 Task: Open Card Travel Review in Board Customer Segmentation and Analysis to Workspace Advertising Agencies and add a team member Softage.4@softage.net, a label Yellow, a checklist Auditing, an attachment from your google drive, a color Yellow and finally, add a card description 'Plan and execute company team-building conference with team-building exercises on problem-solving and decision making' and a comment 'Let us approach this task with a sense of transparency and open communication, ensuring that all stakeholders are informed and involved.'. Add a start date 'Jan 08, 1900' with a due date 'Jan 15, 1900'
Action: Mouse moved to (645, 174)
Screenshot: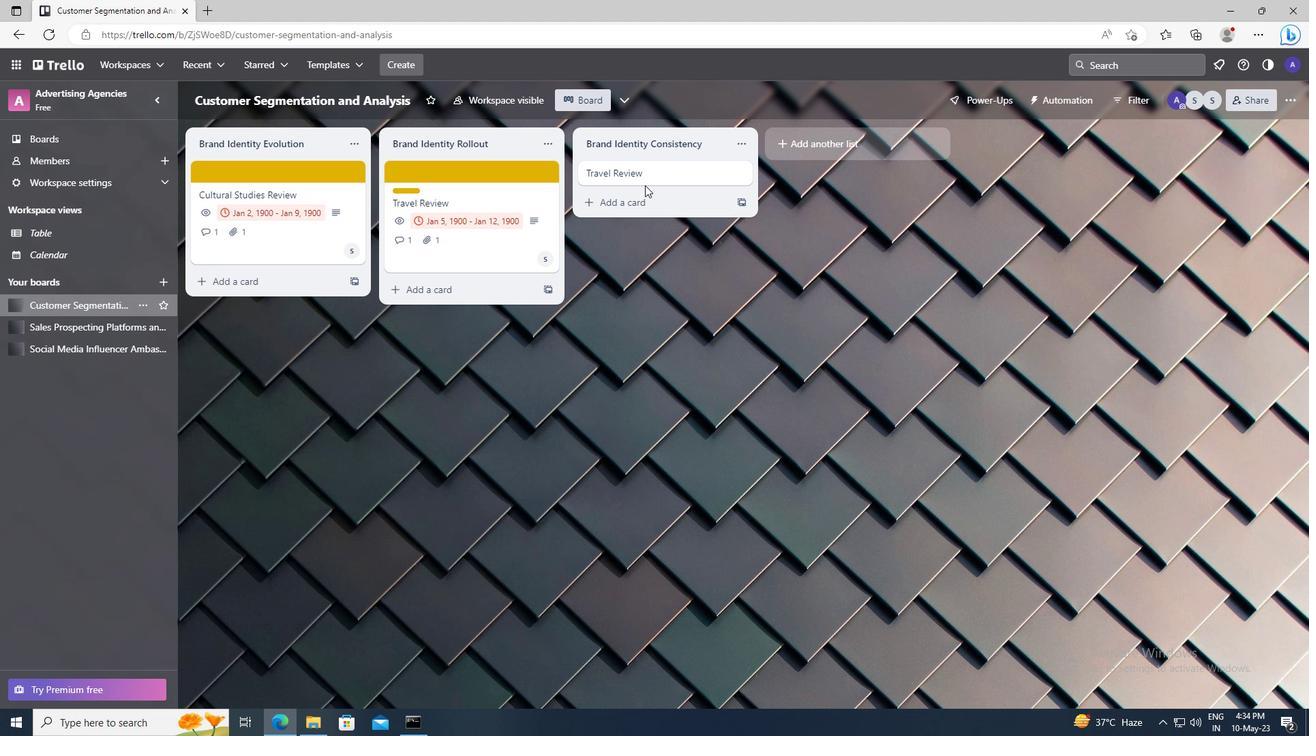 
Action: Mouse pressed left at (645, 174)
Screenshot: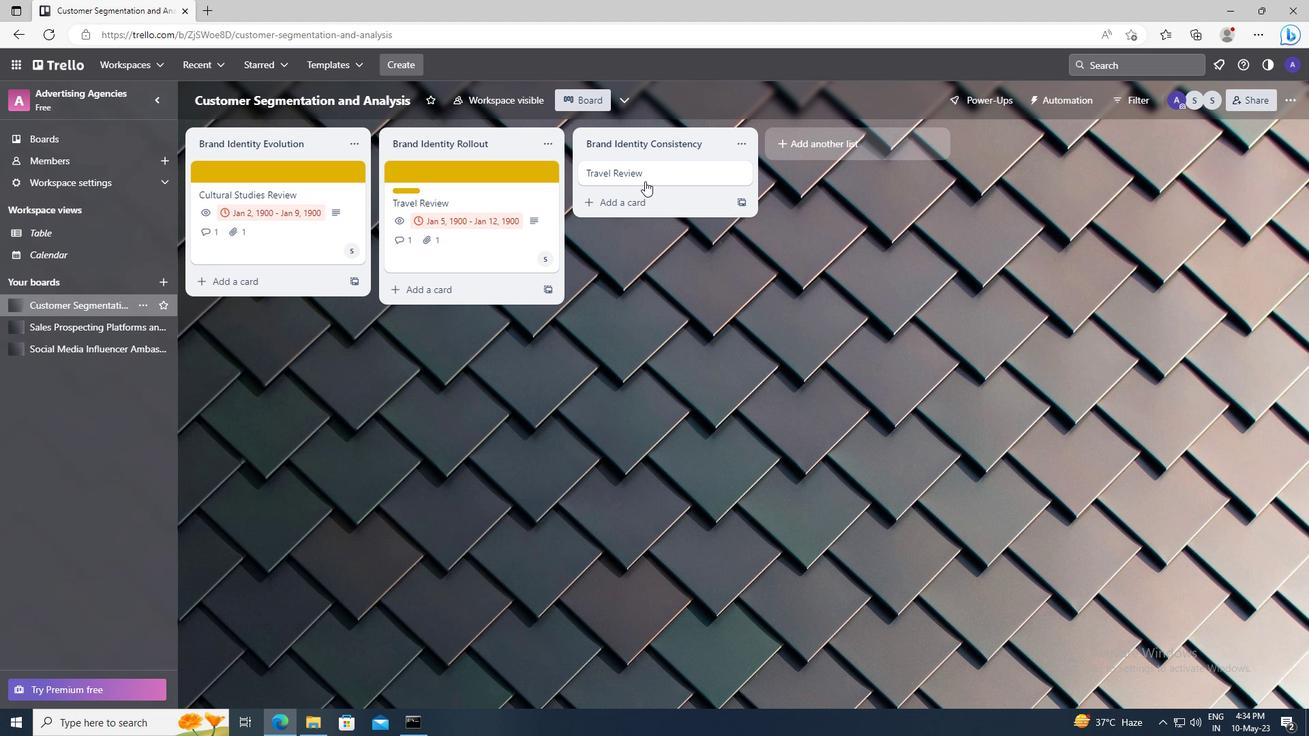 
Action: Mouse moved to (806, 219)
Screenshot: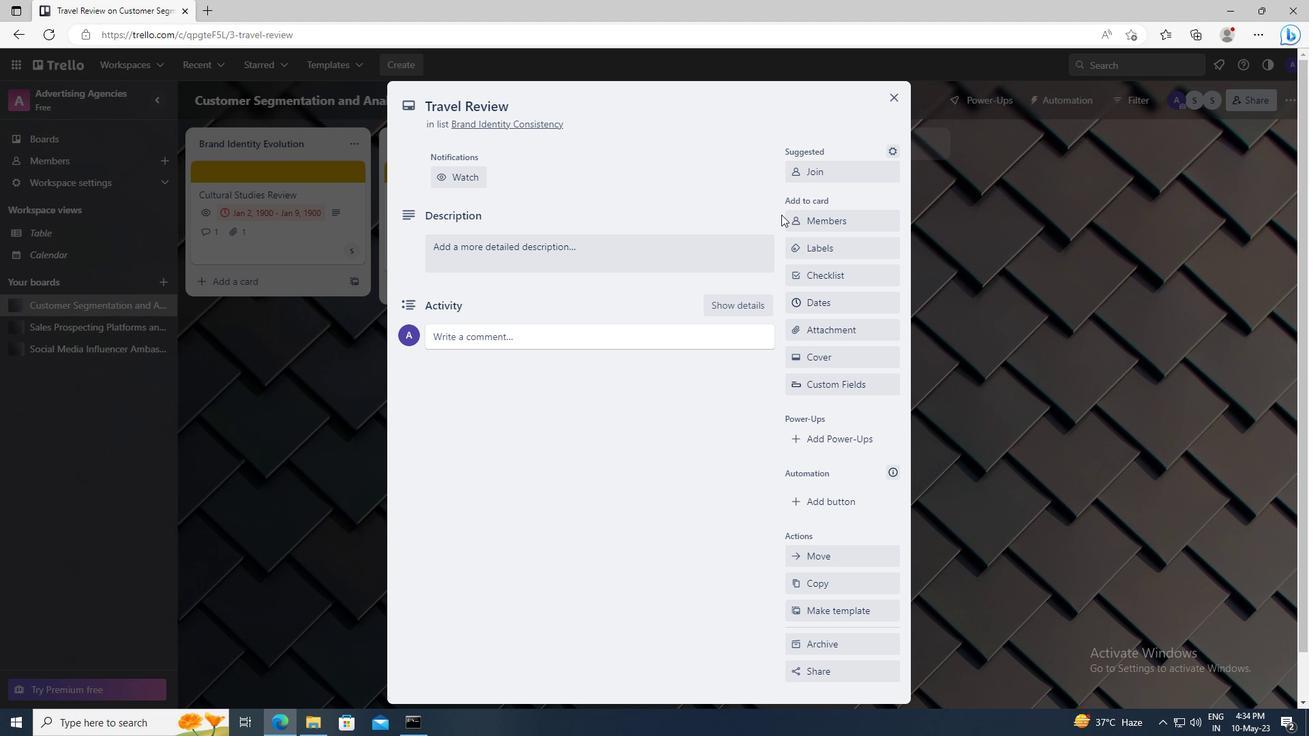 
Action: Mouse pressed left at (806, 219)
Screenshot: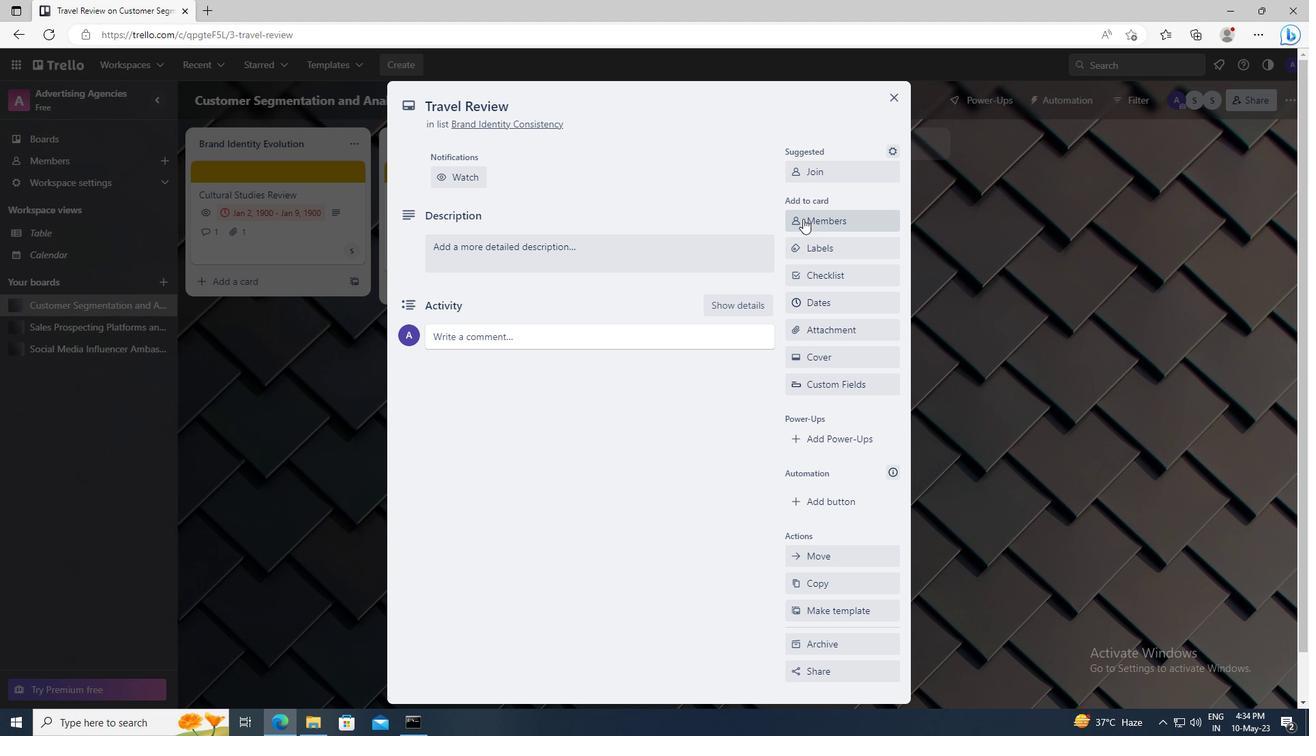
Action: Mouse moved to (809, 279)
Screenshot: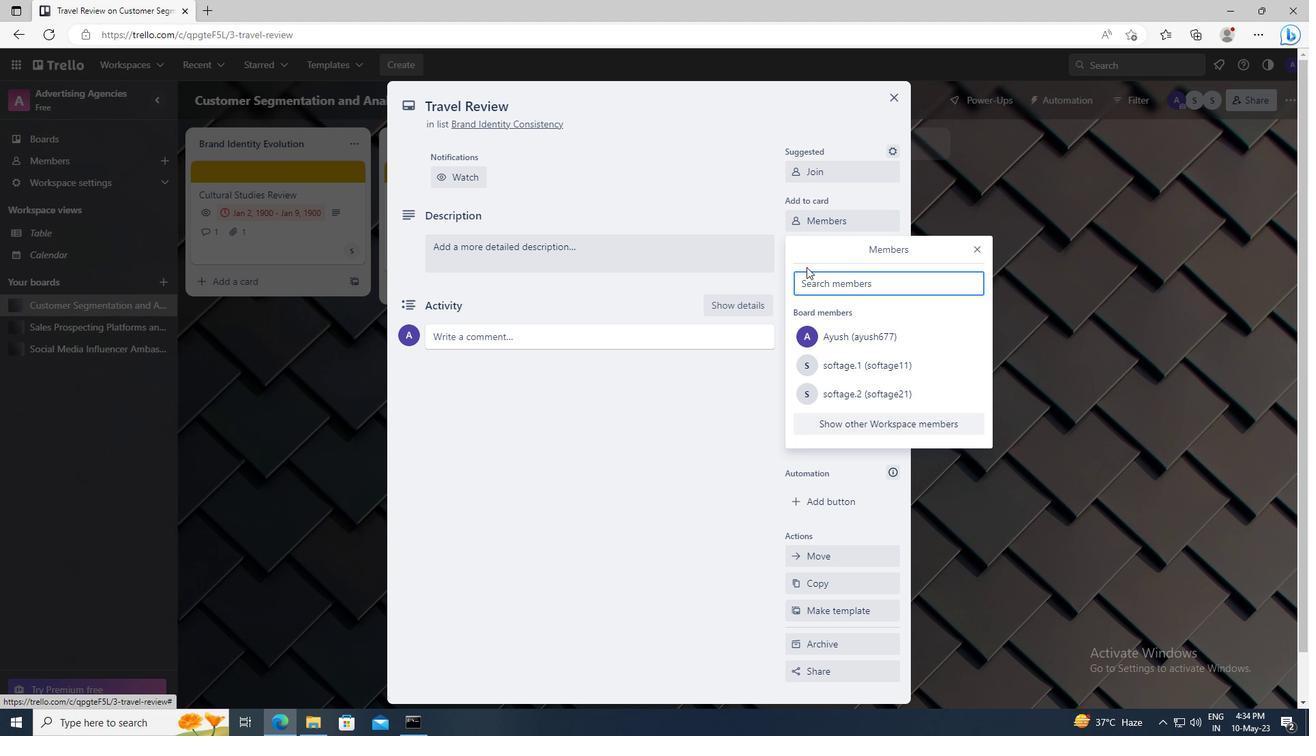 
Action: Mouse pressed left at (809, 279)
Screenshot: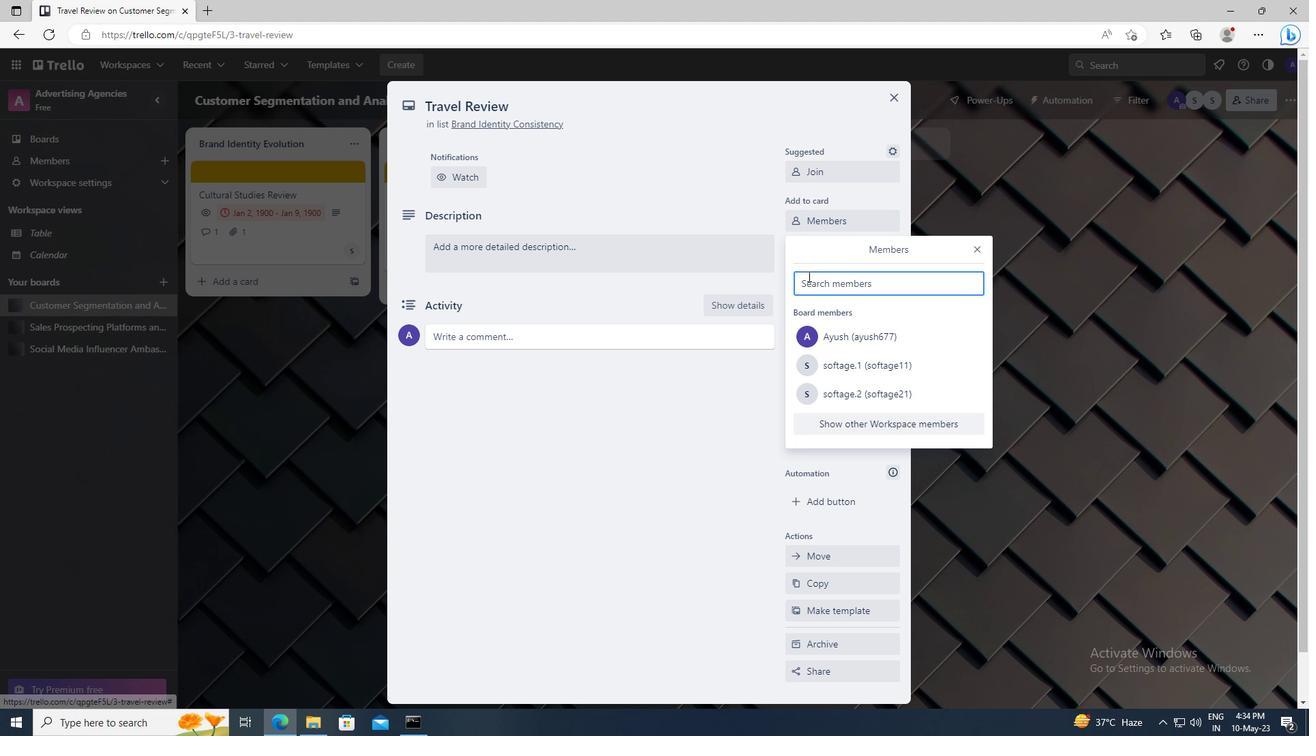 
Action: Key pressed <Key.shift>SOFTAGE.4
Screenshot: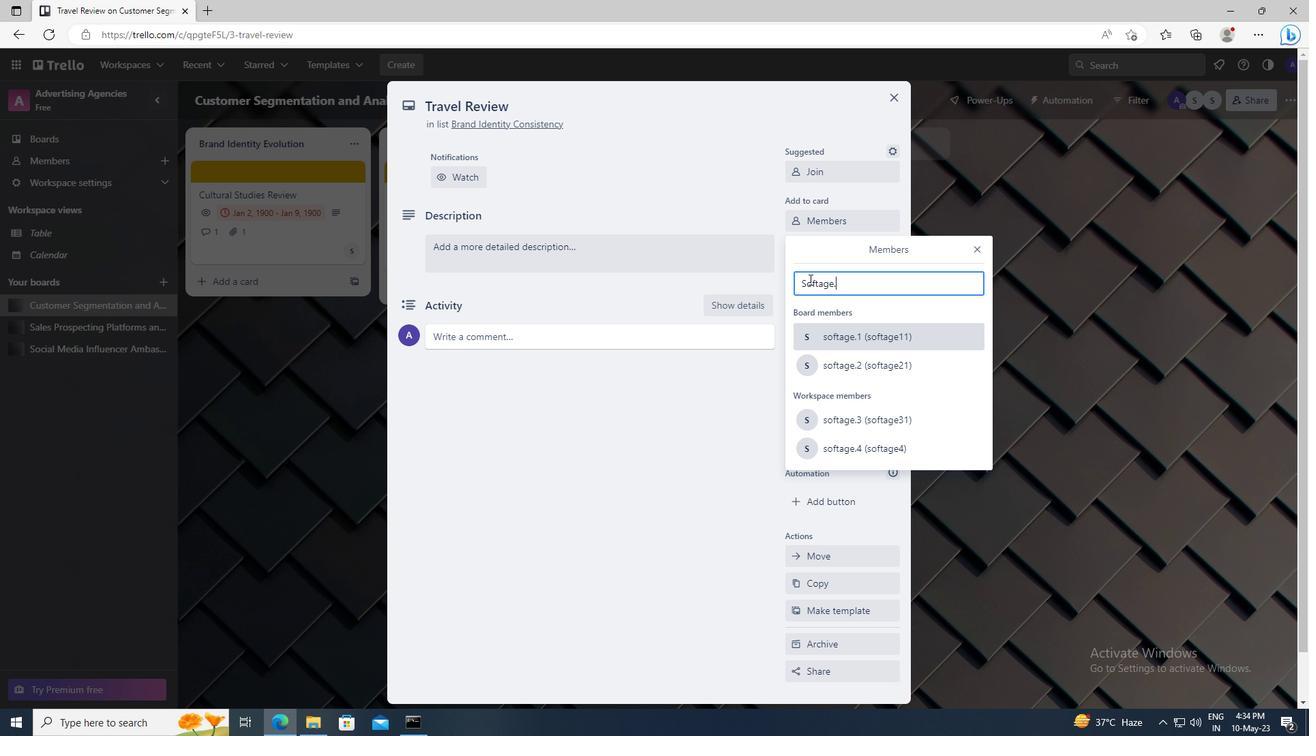 
Action: Mouse moved to (836, 404)
Screenshot: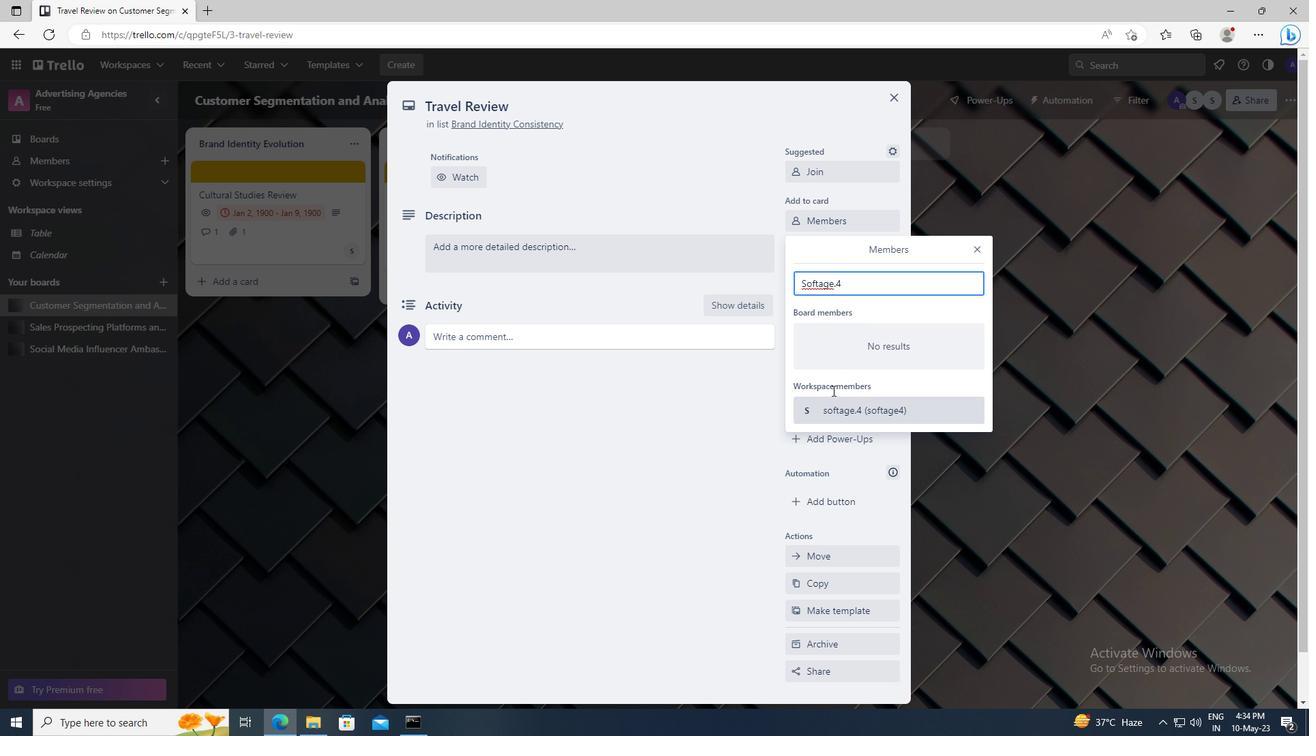 
Action: Mouse pressed left at (836, 404)
Screenshot: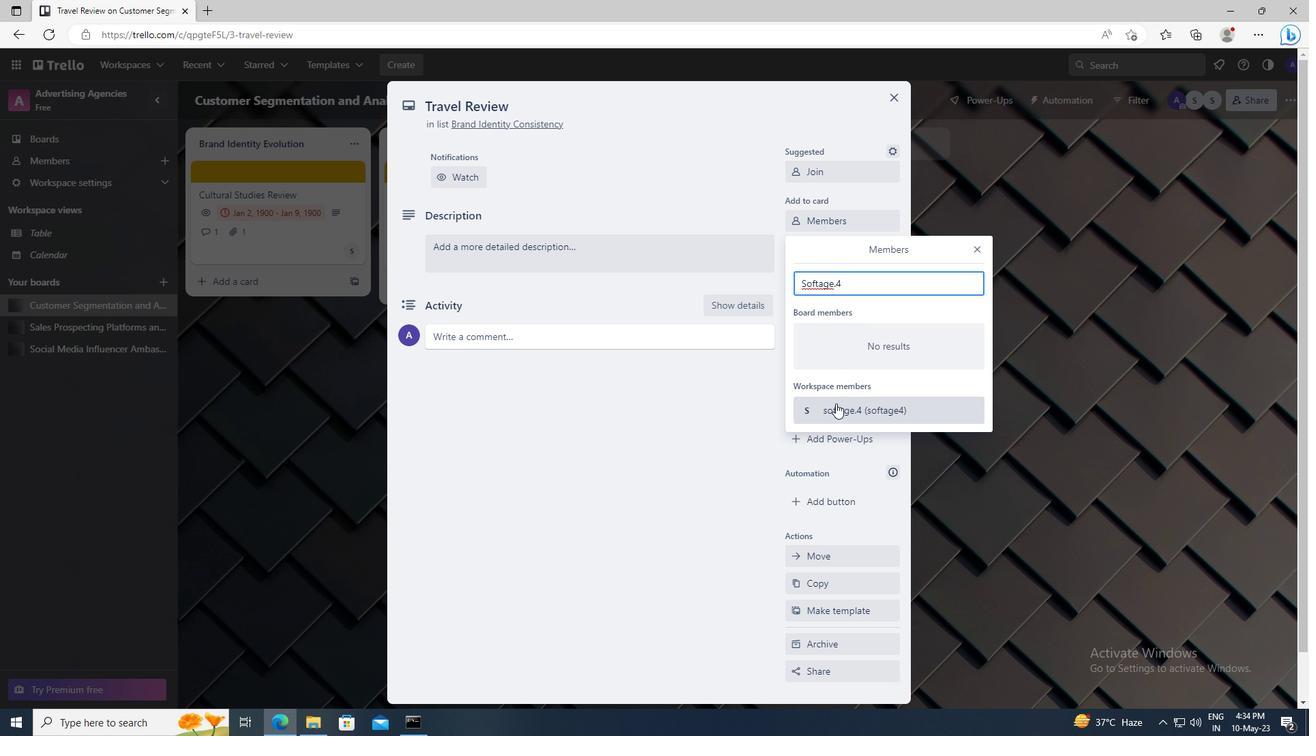 
Action: Mouse moved to (975, 249)
Screenshot: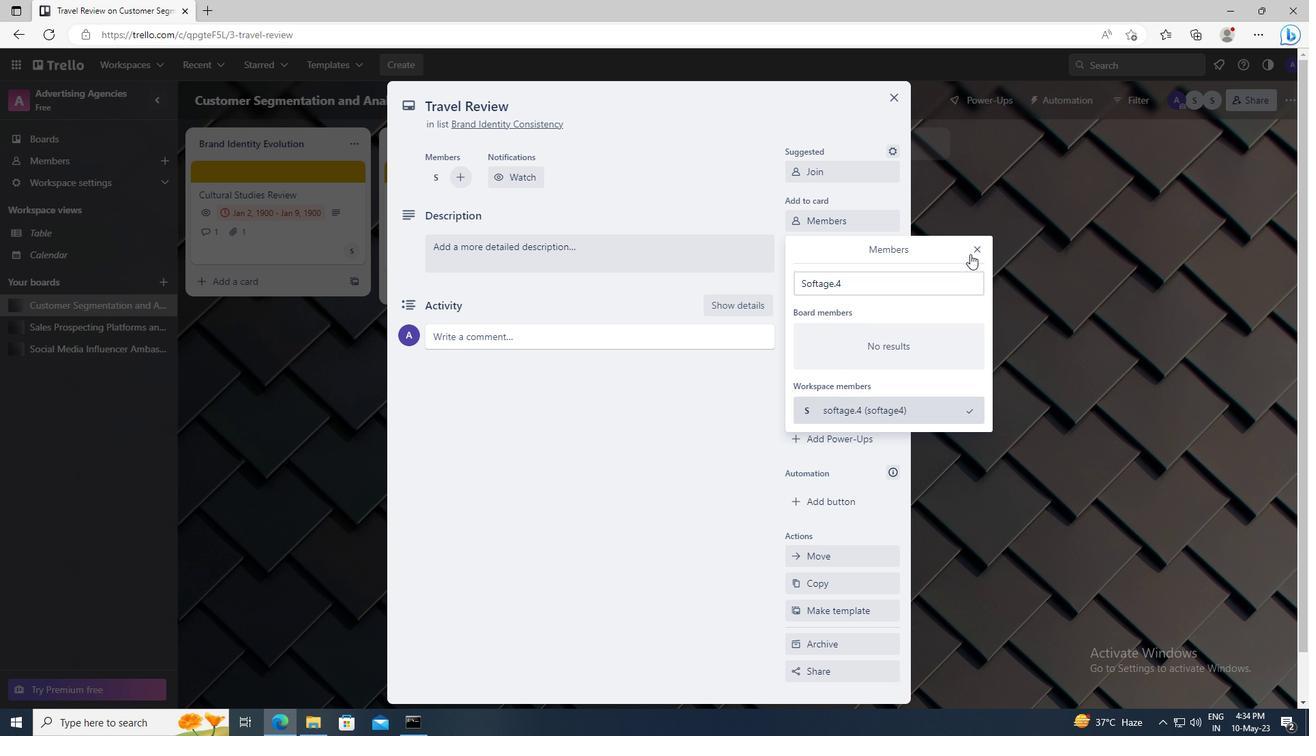 
Action: Mouse pressed left at (975, 249)
Screenshot: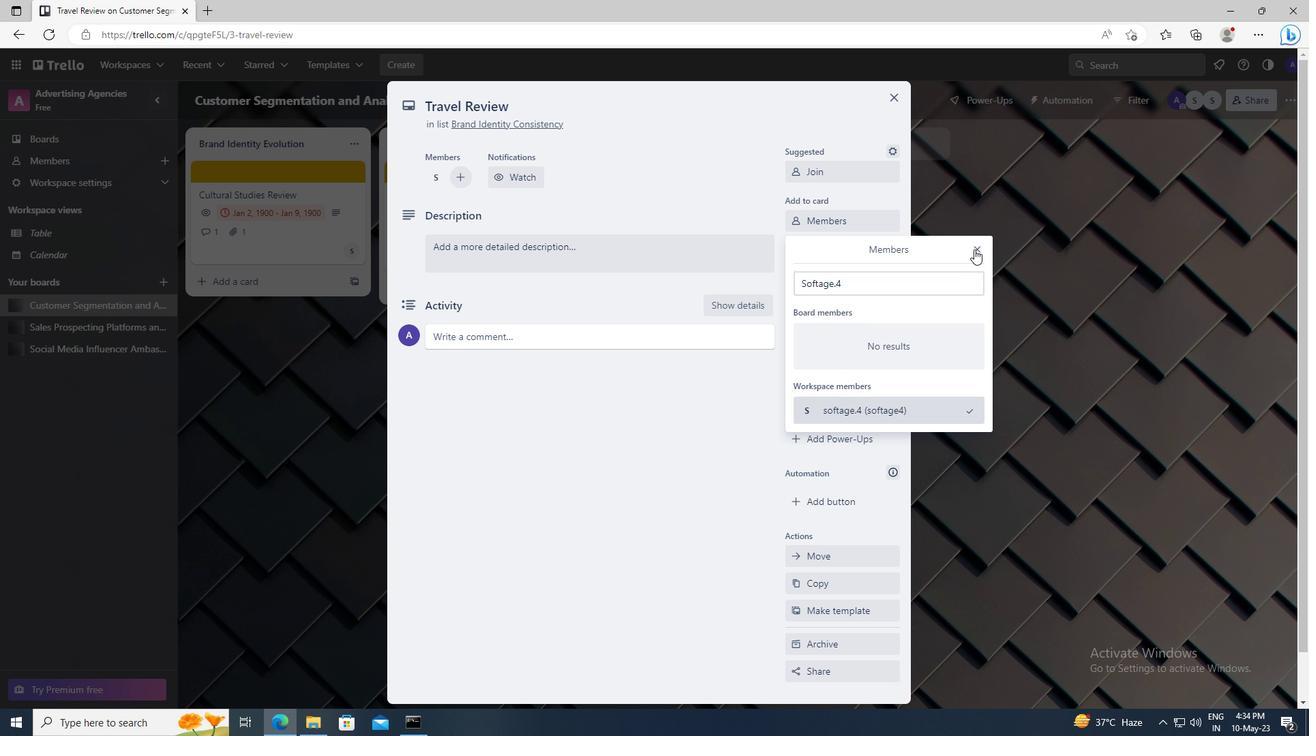 
Action: Mouse moved to (850, 242)
Screenshot: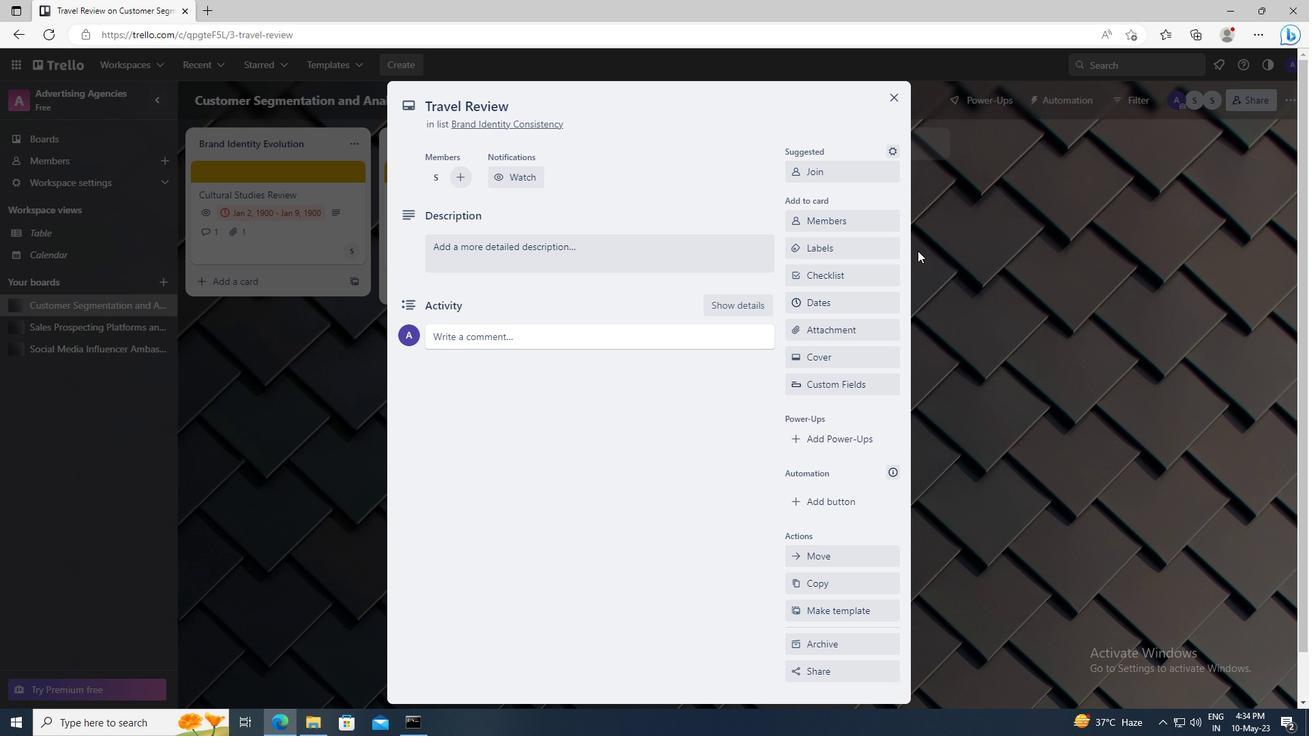 
Action: Mouse pressed left at (850, 242)
Screenshot: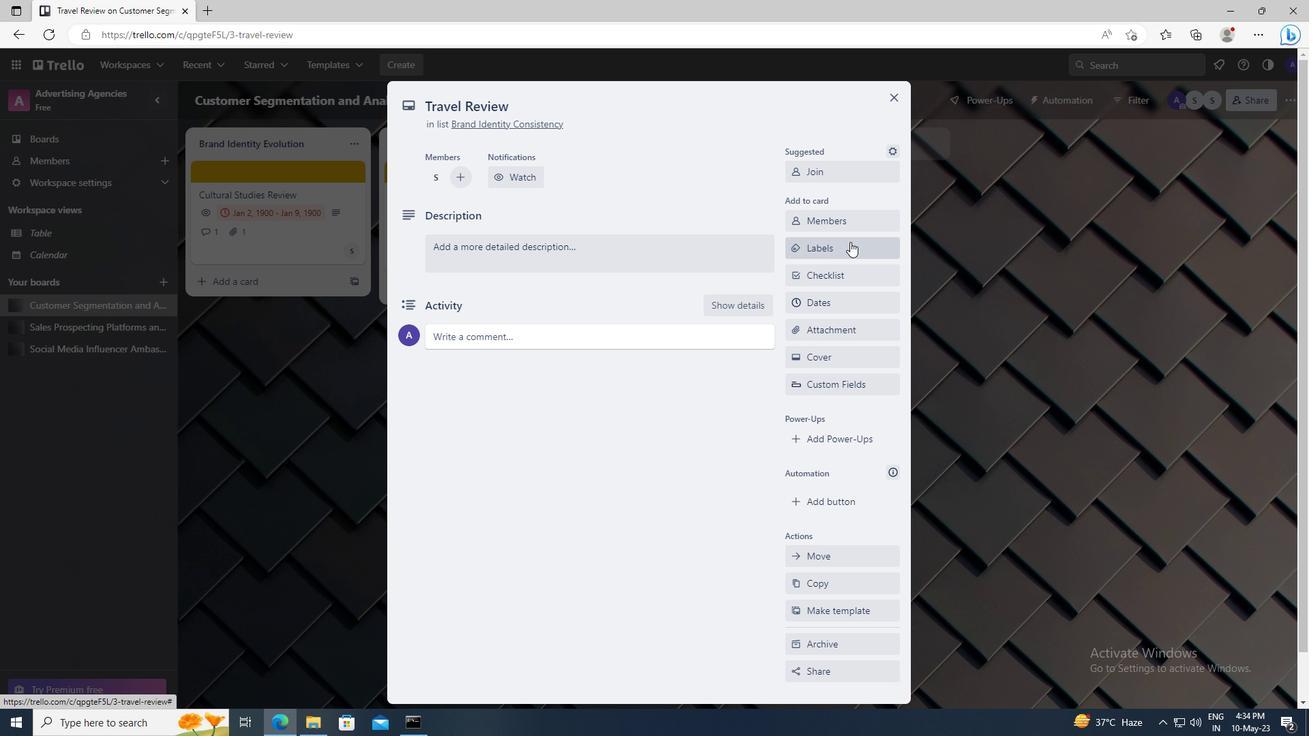 
Action: Mouse moved to (879, 512)
Screenshot: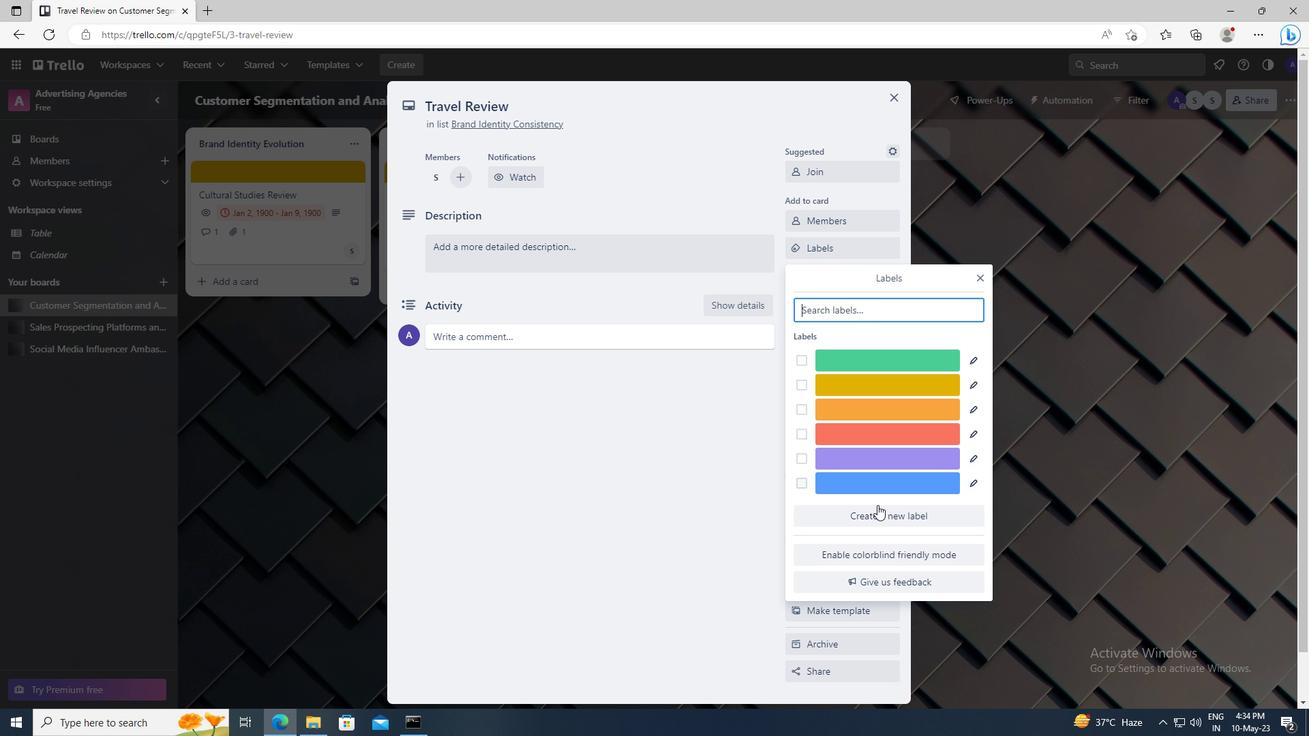 
Action: Mouse pressed left at (879, 512)
Screenshot: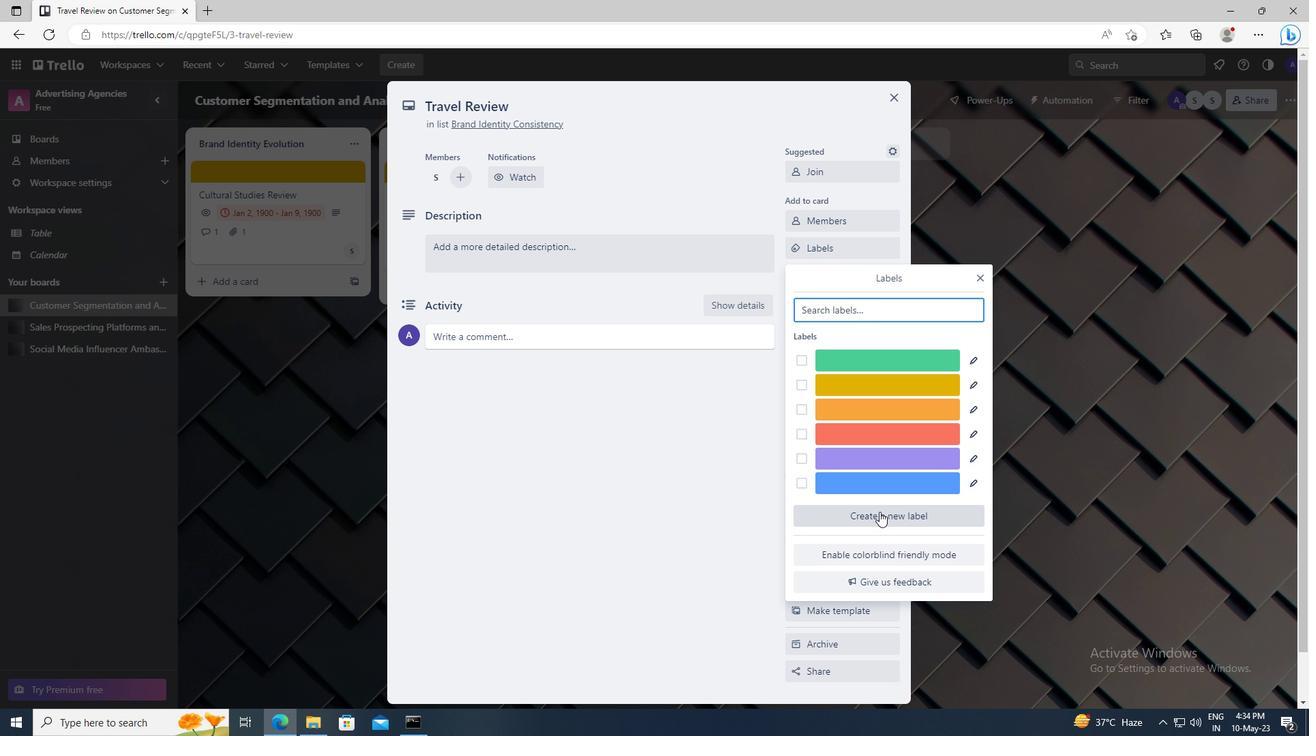 
Action: Mouse moved to (857, 481)
Screenshot: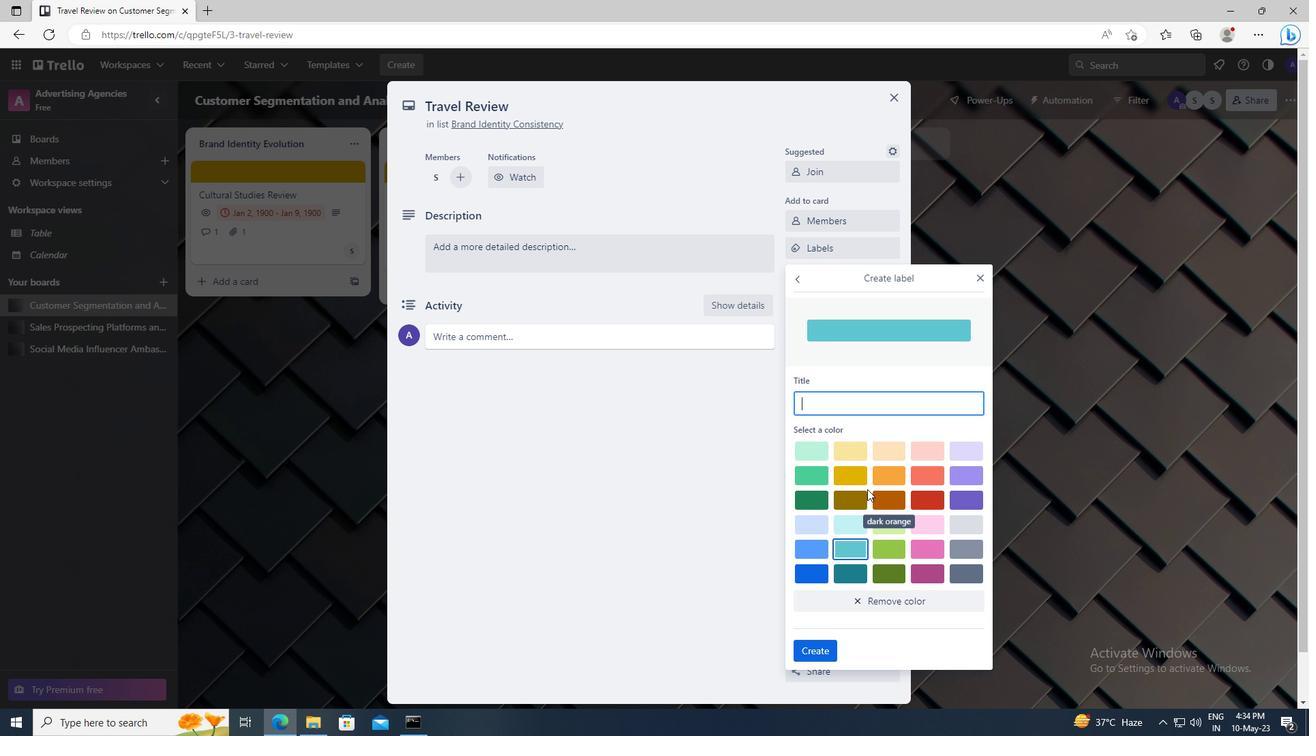 
Action: Mouse pressed left at (857, 481)
Screenshot: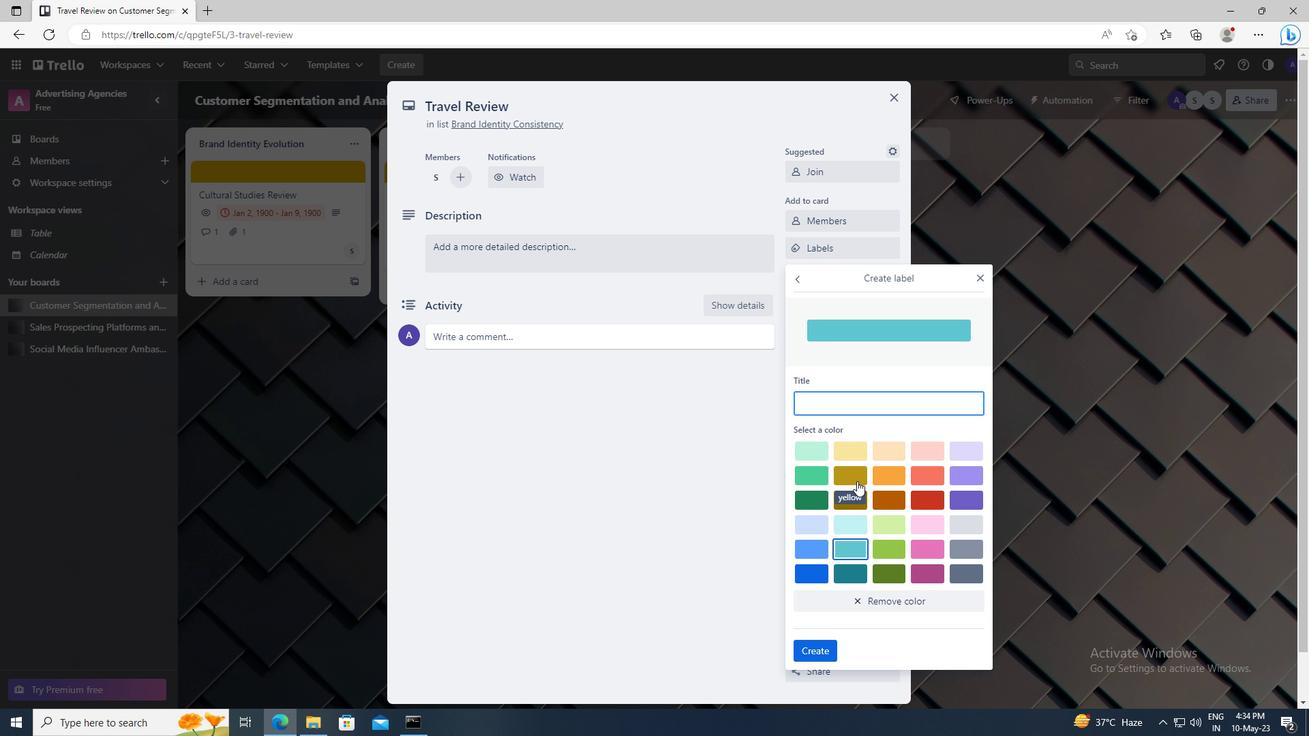 
Action: Mouse moved to (821, 654)
Screenshot: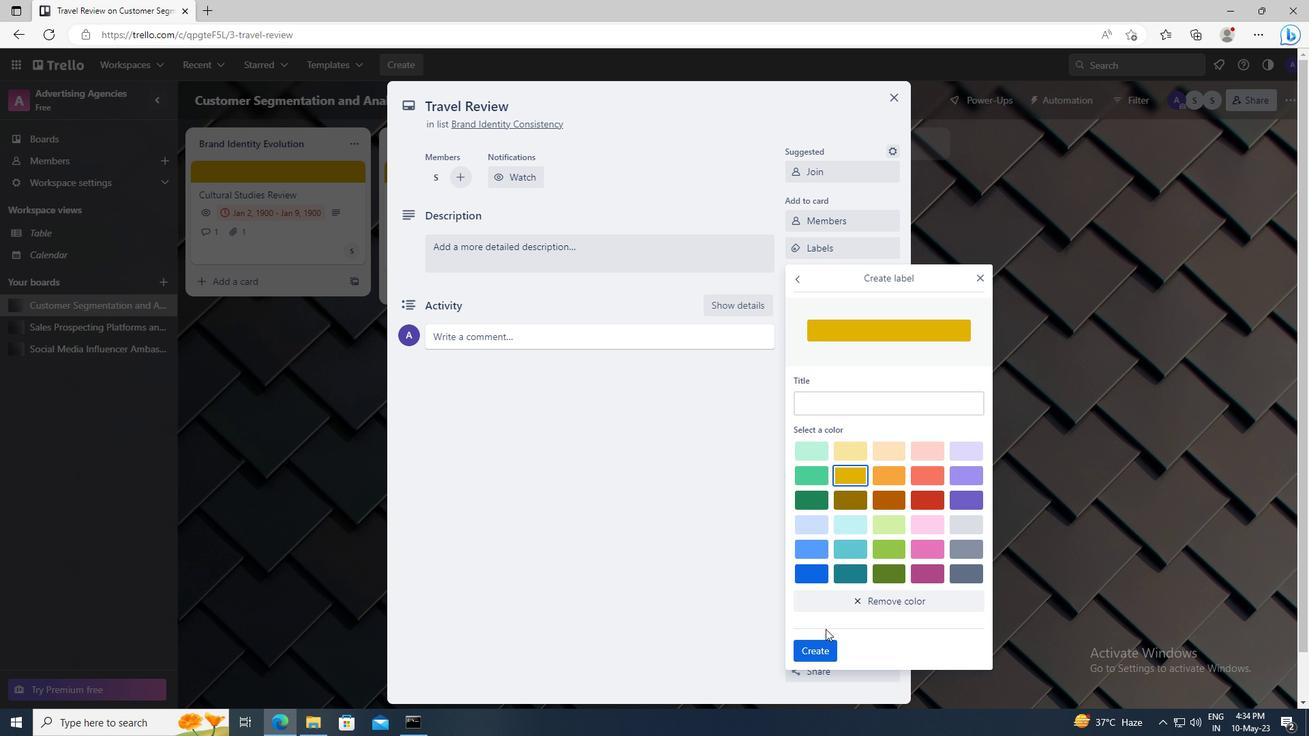 
Action: Mouse pressed left at (821, 654)
Screenshot: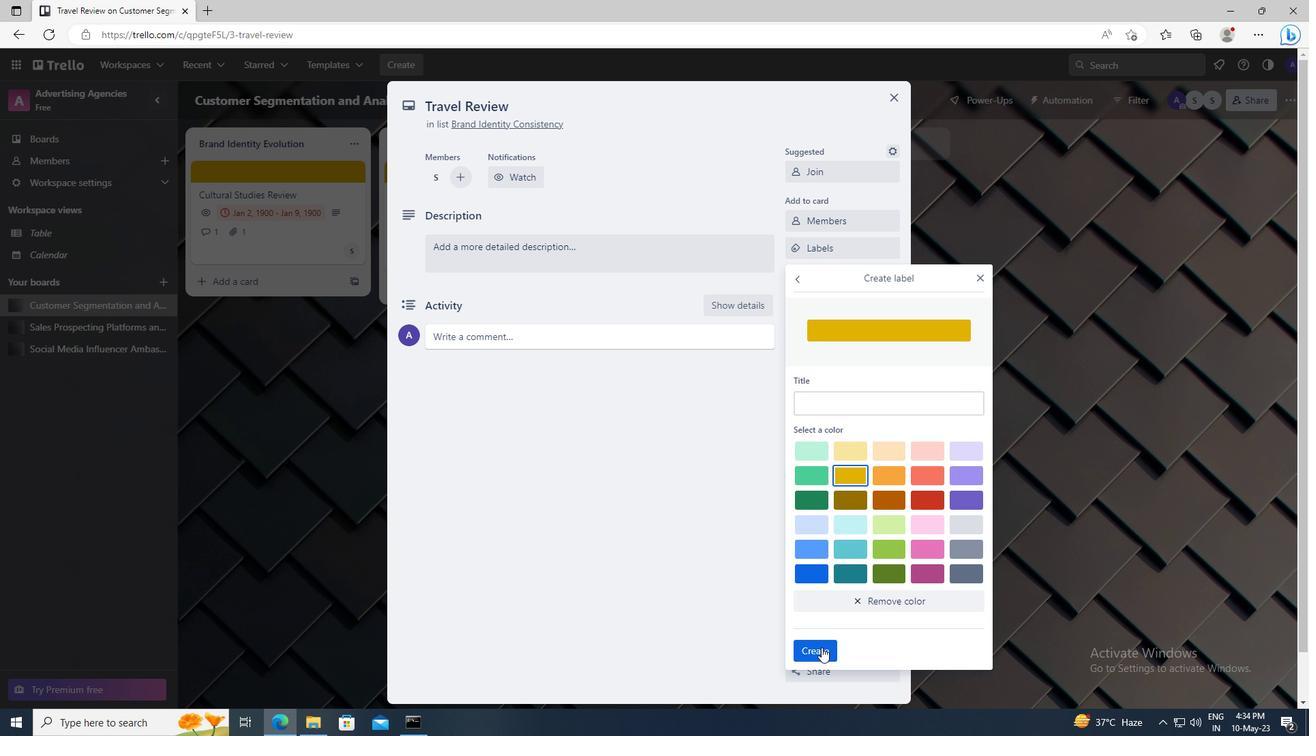 
Action: Mouse moved to (979, 278)
Screenshot: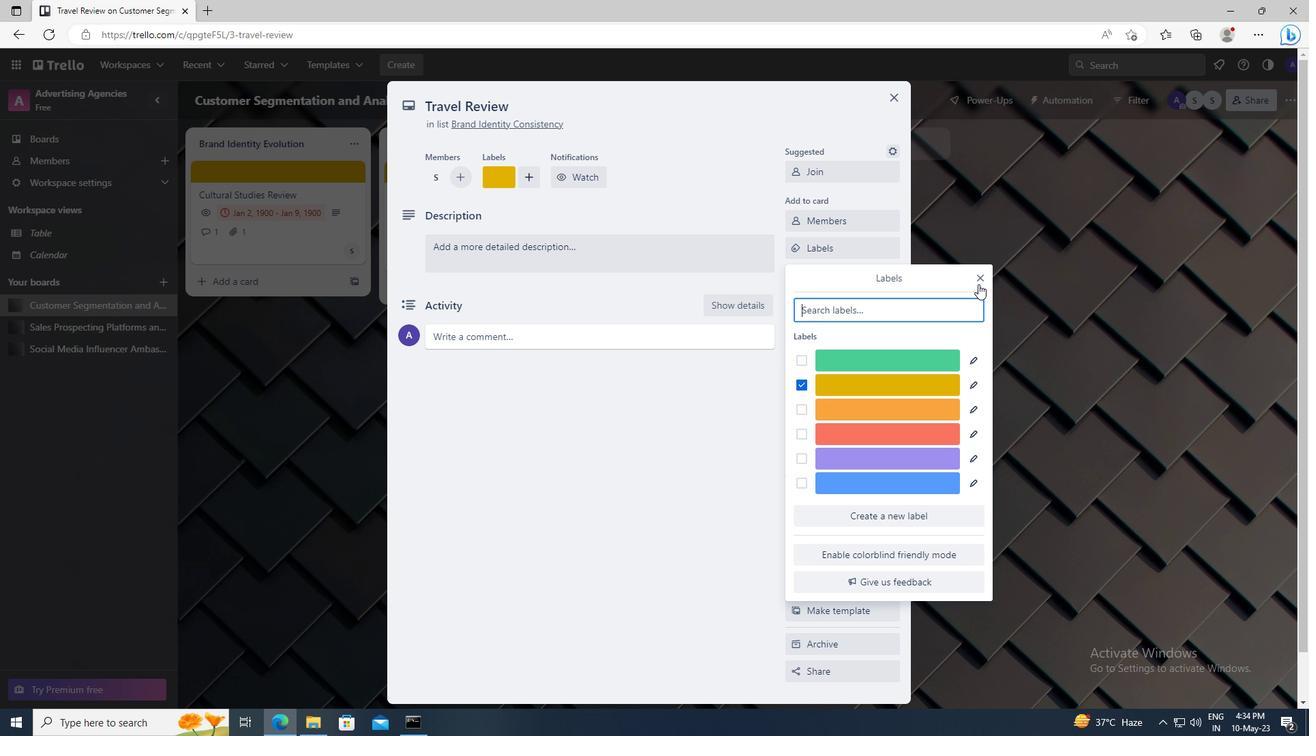 
Action: Mouse pressed left at (979, 278)
Screenshot: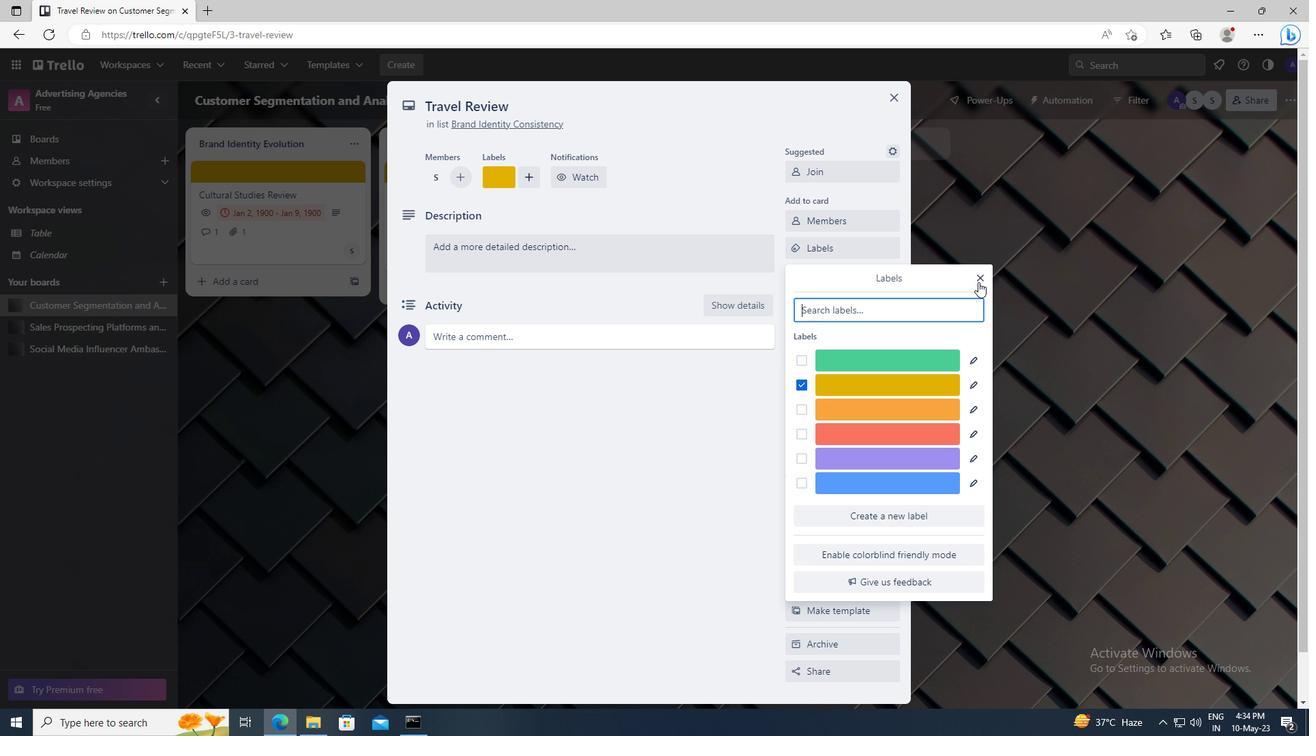 
Action: Mouse moved to (850, 282)
Screenshot: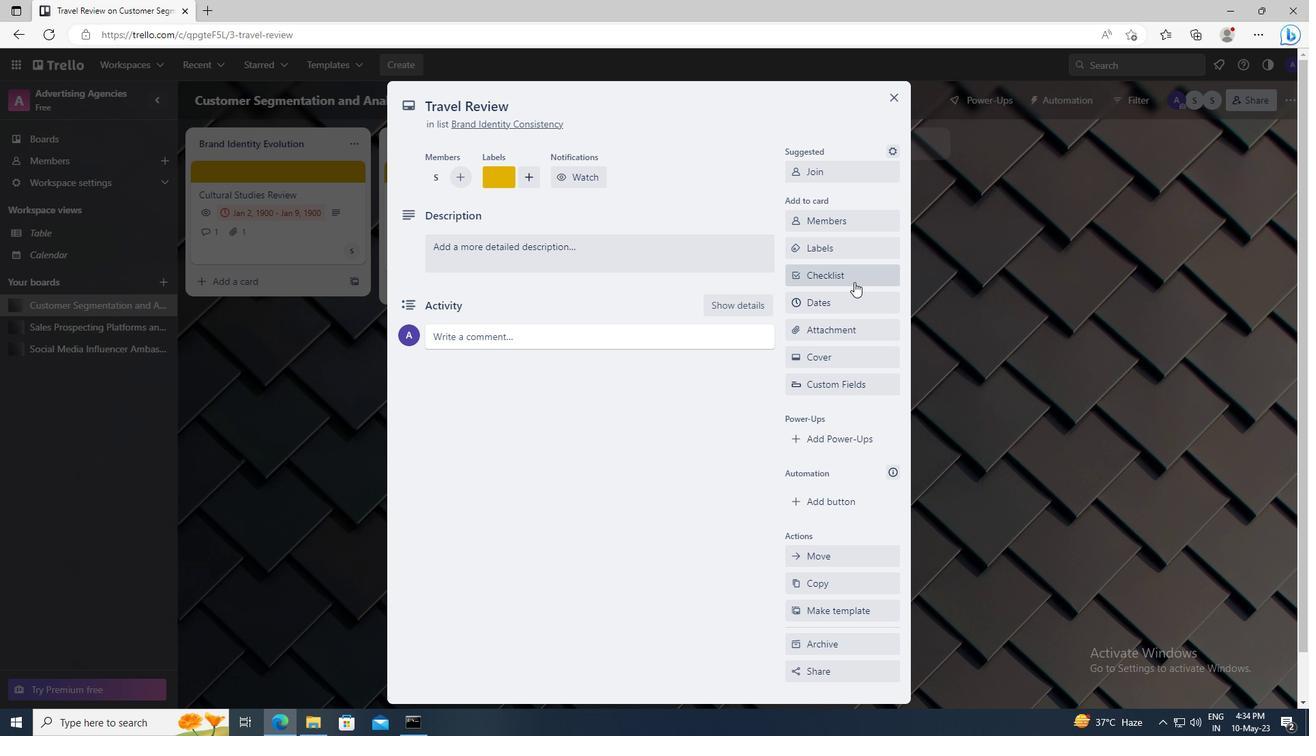 
Action: Mouse pressed left at (850, 282)
Screenshot: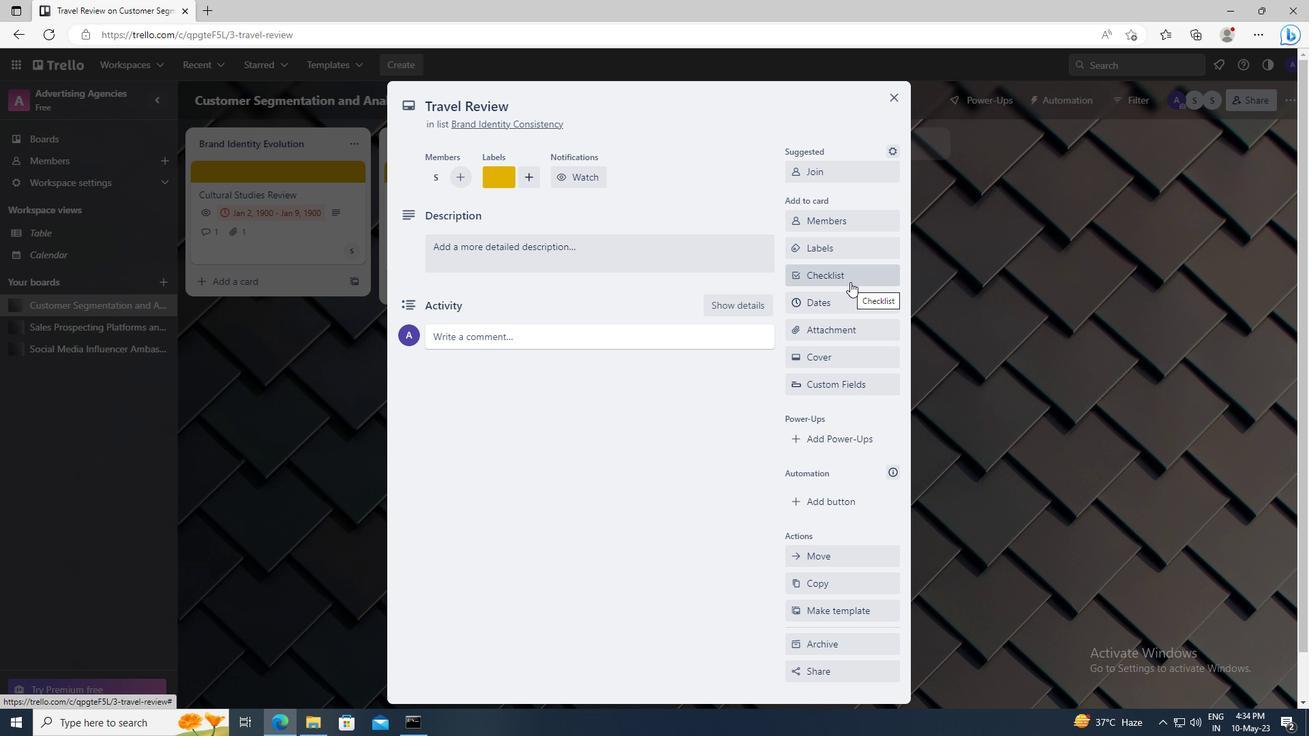 
Action: Key pressed <Key.shift>AUDITING
Screenshot: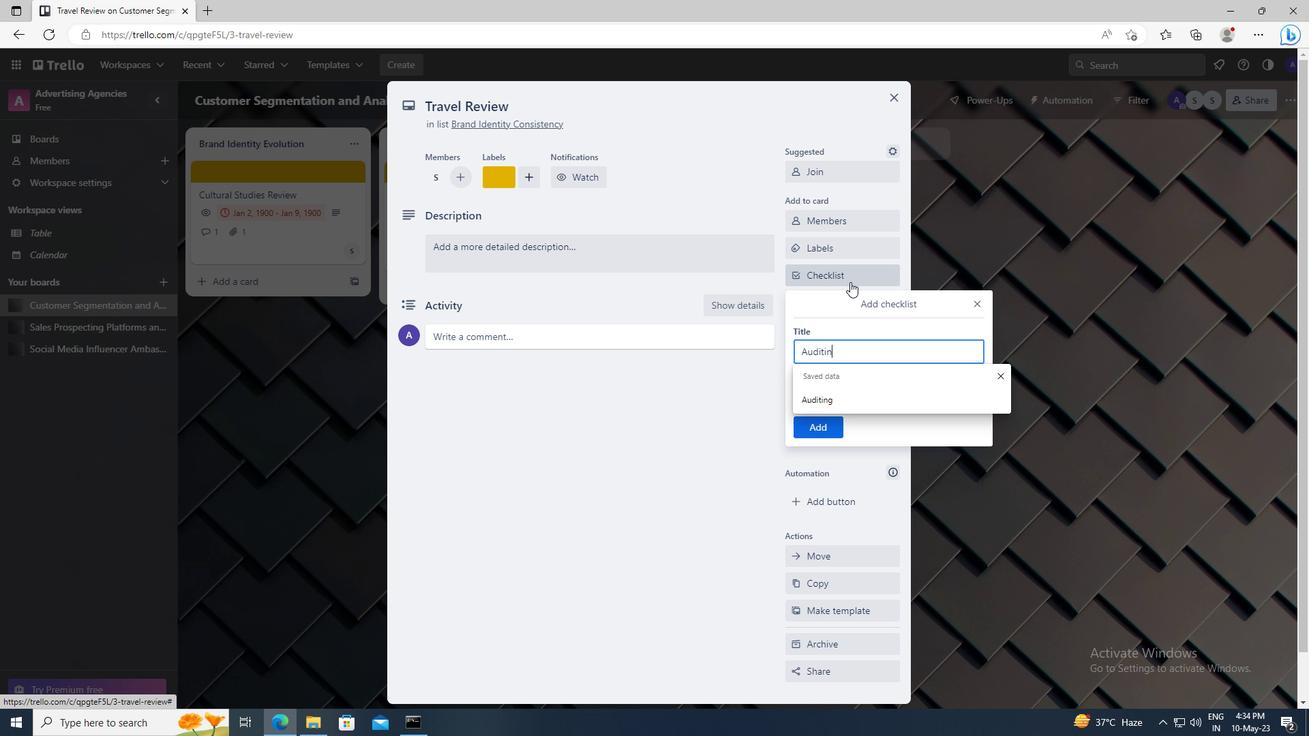 
Action: Mouse moved to (822, 423)
Screenshot: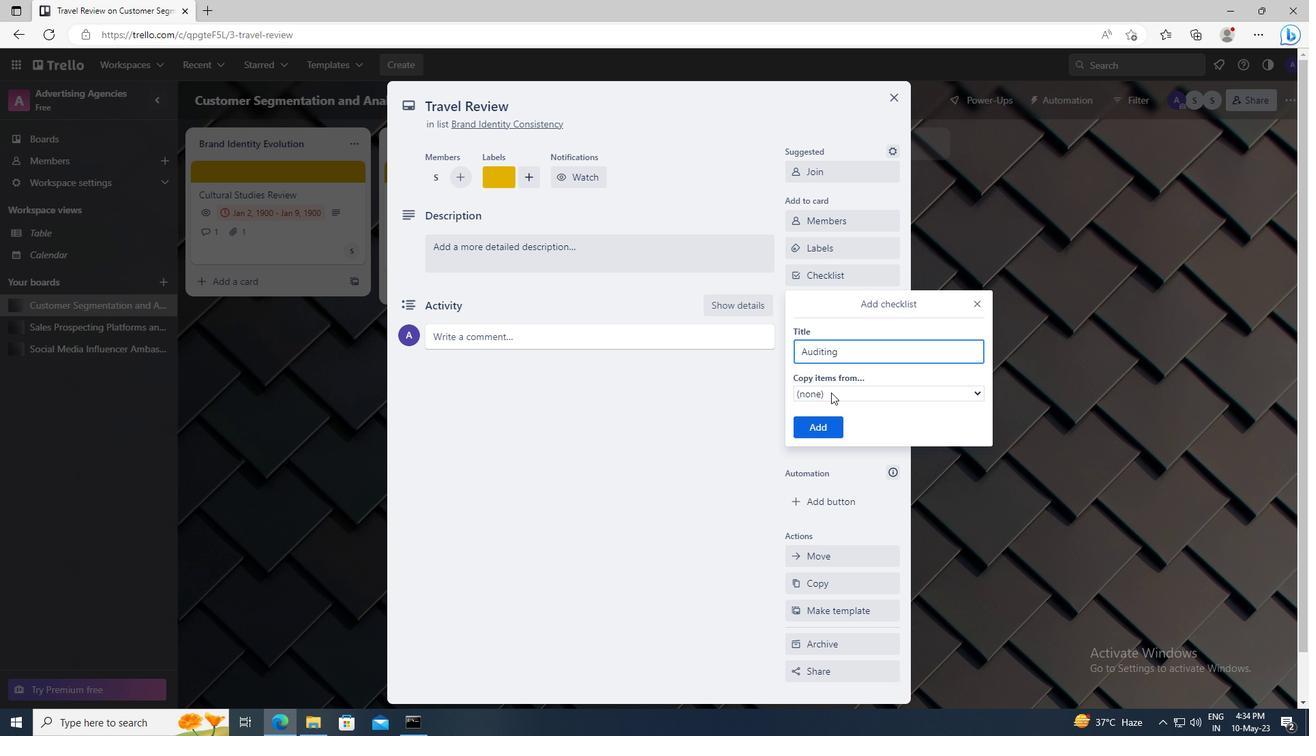 
Action: Mouse pressed left at (822, 423)
Screenshot: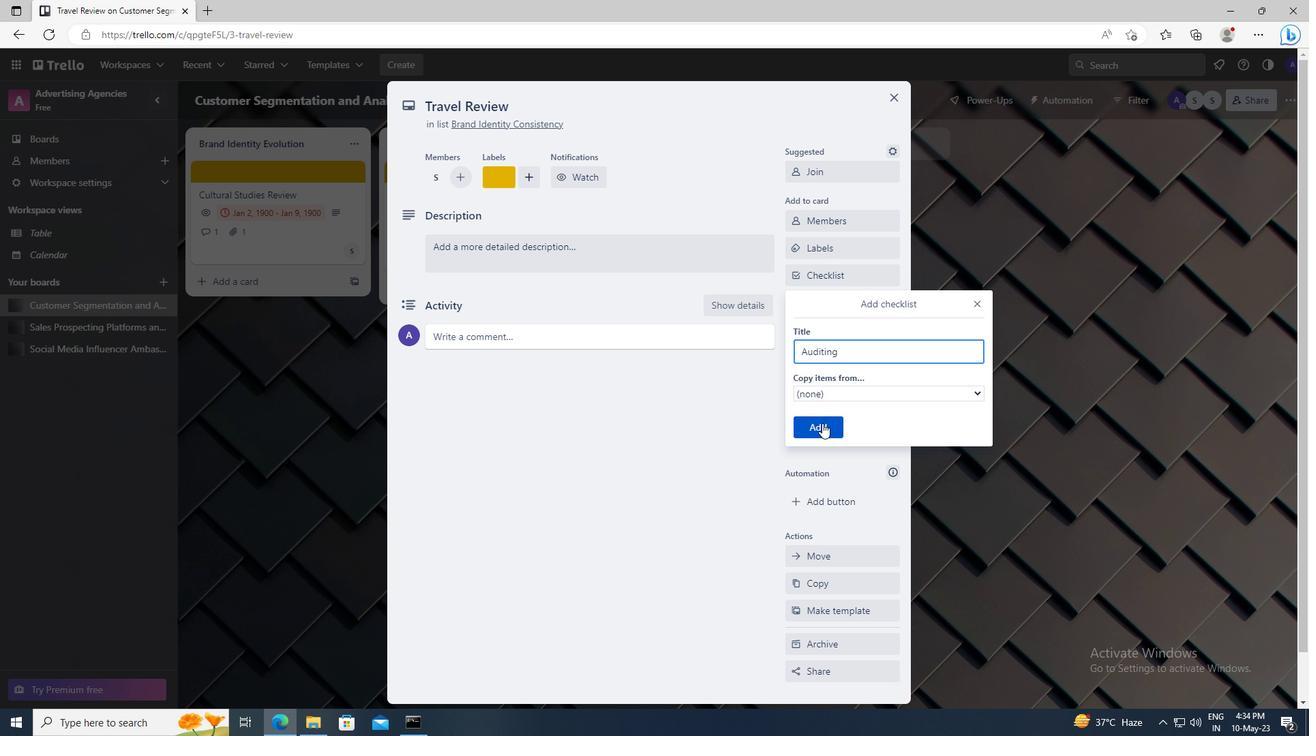 
Action: Mouse moved to (838, 334)
Screenshot: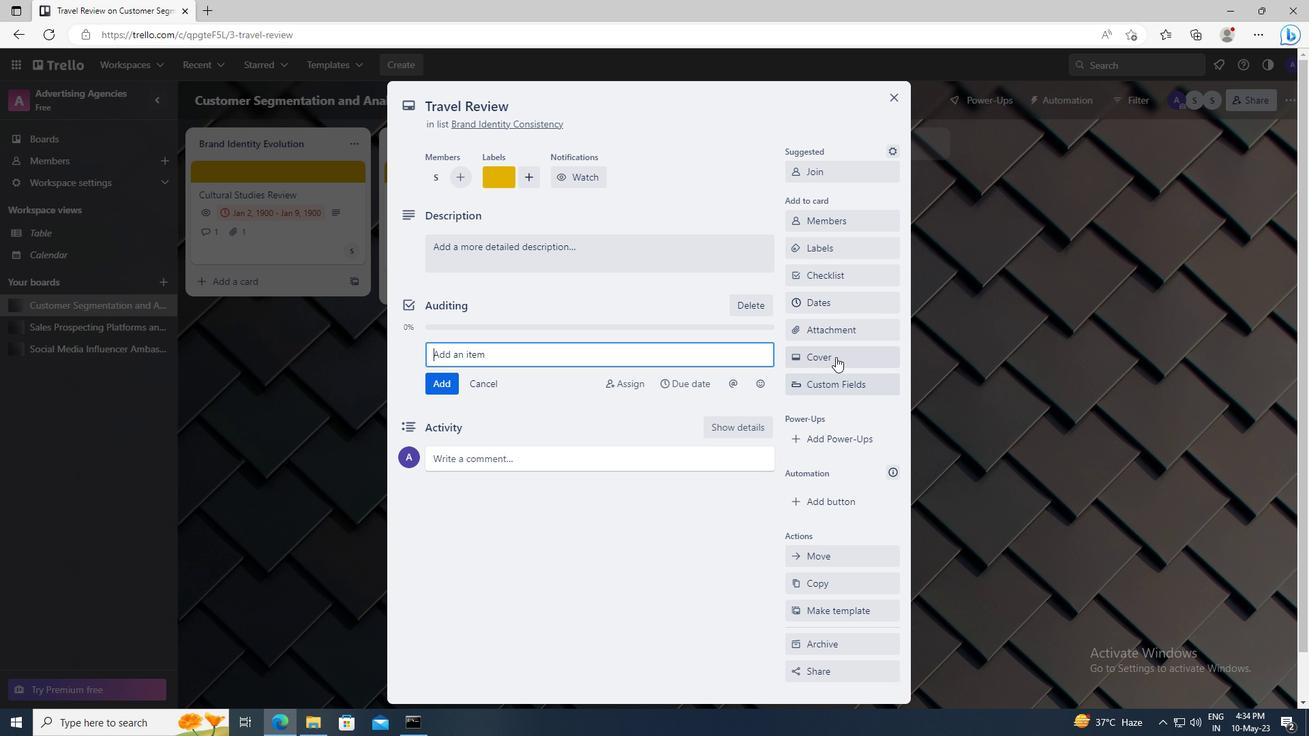 
Action: Mouse pressed left at (838, 334)
Screenshot: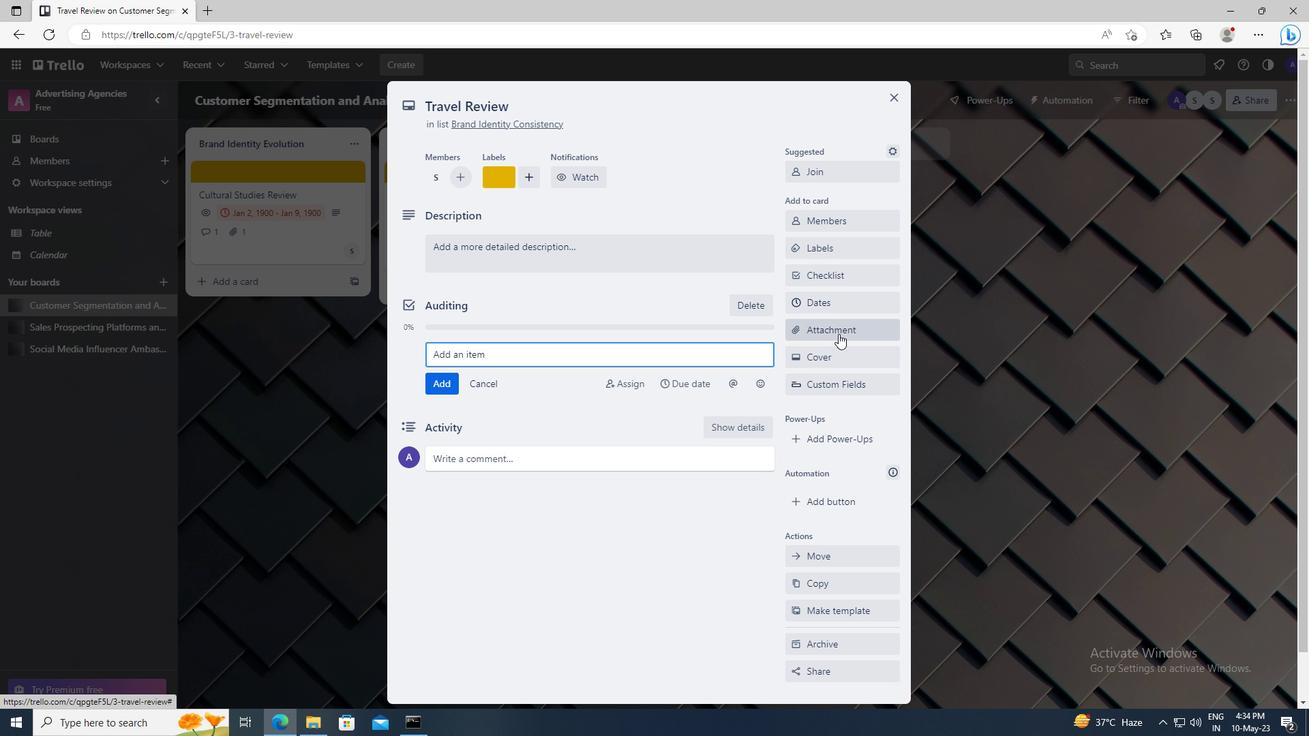 
Action: Mouse moved to (838, 430)
Screenshot: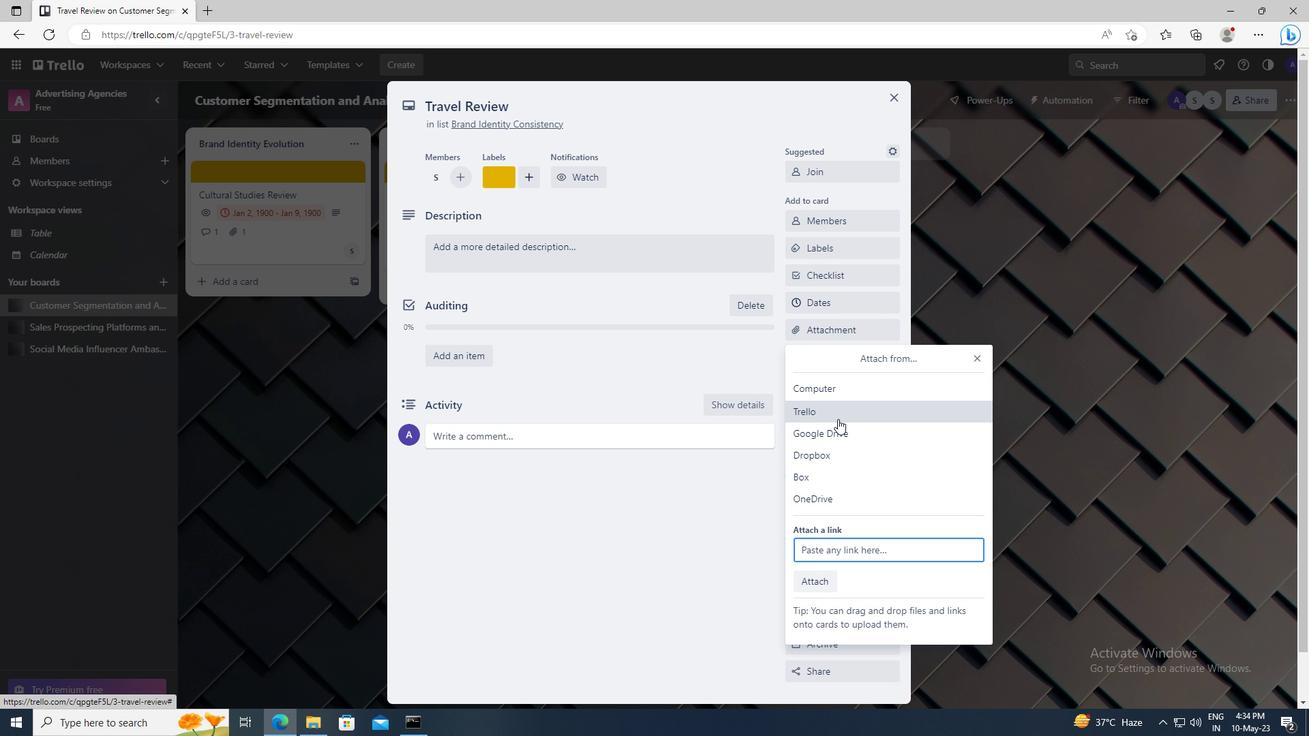 
Action: Mouse pressed left at (838, 430)
Screenshot: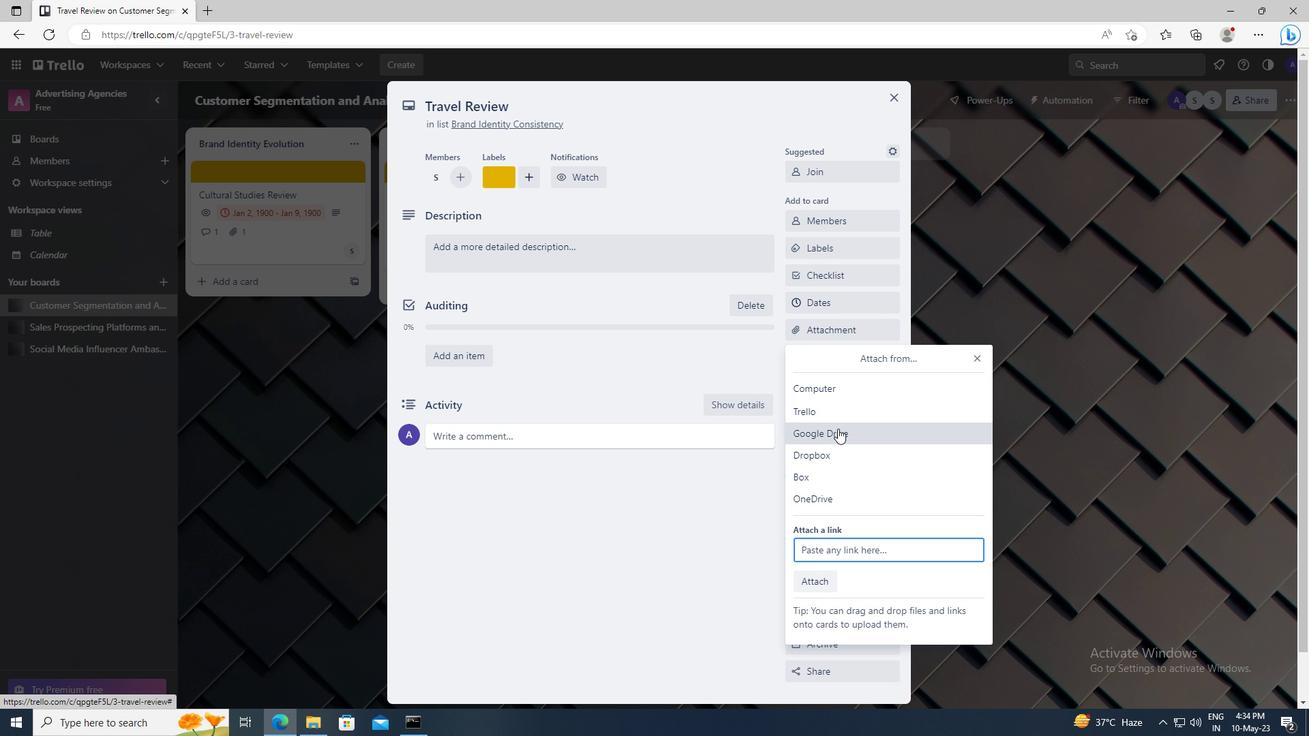 
Action: Mouse moved to (376, 395)
Screenshot: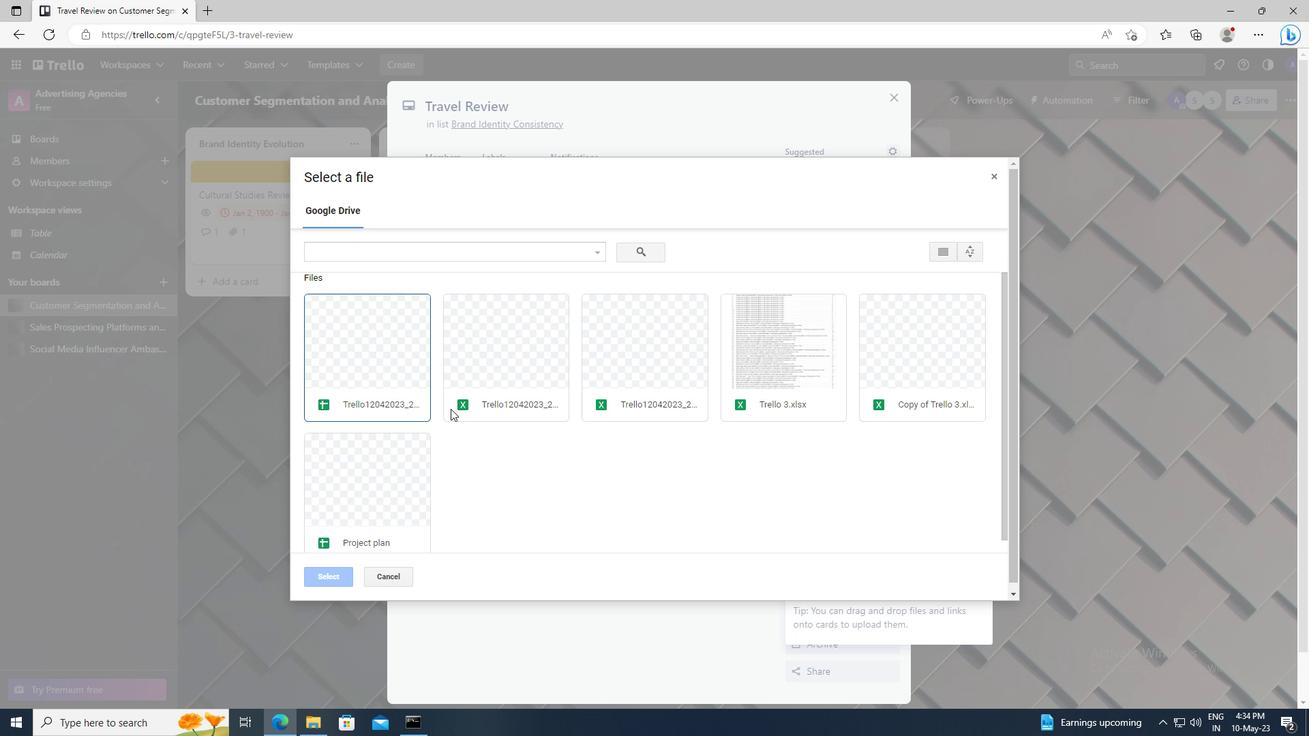 
Action: Mouse pressed left at (376, 395)
Screenshot: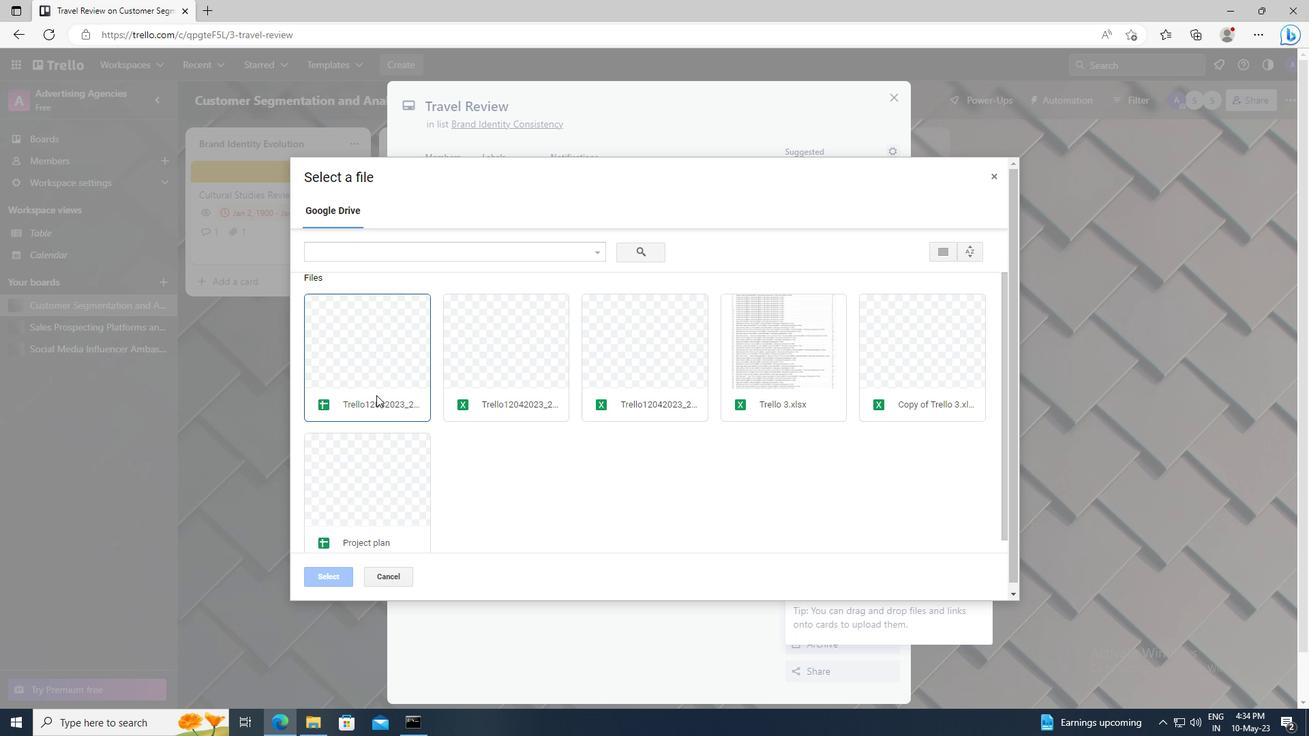 
Action: Mouse moved to (343, 579)
Screenshot: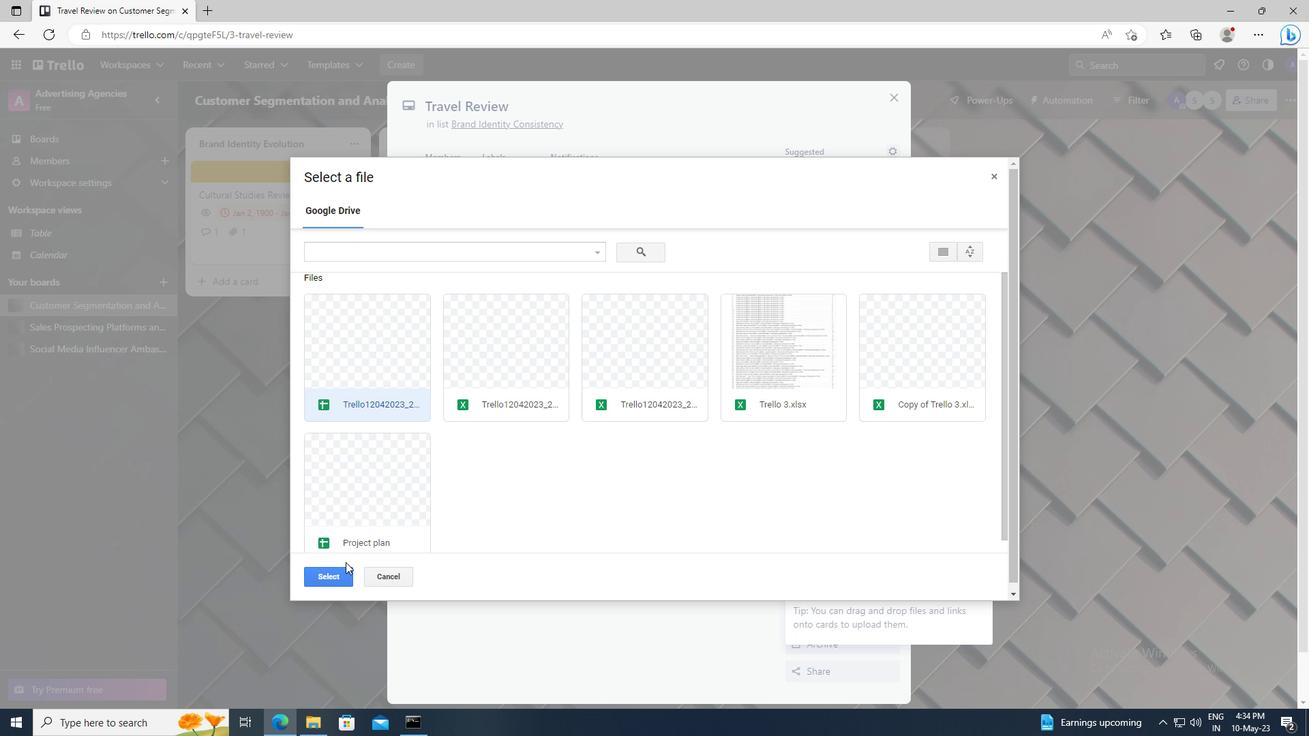 
Action: Mouse pressed left at (343, 579)
Screenshot: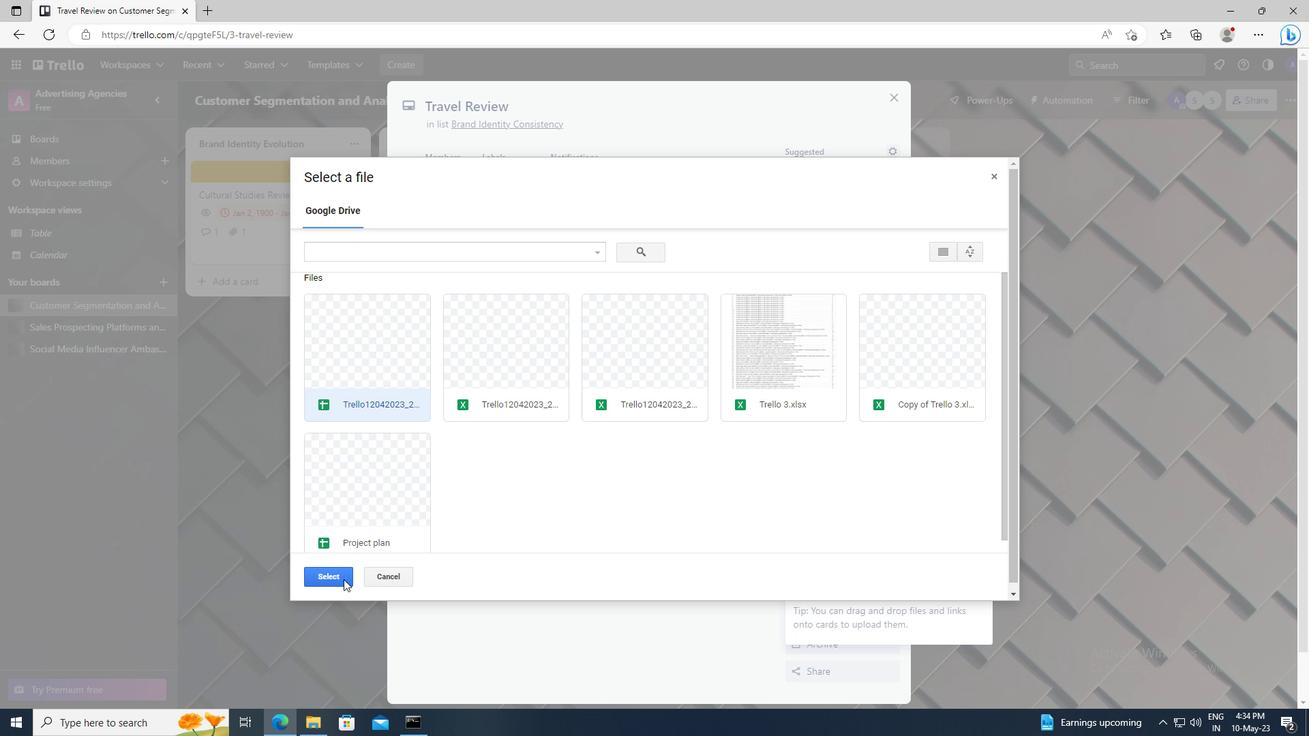 
Action: Mouse moved to (823, 356)
Screenshot: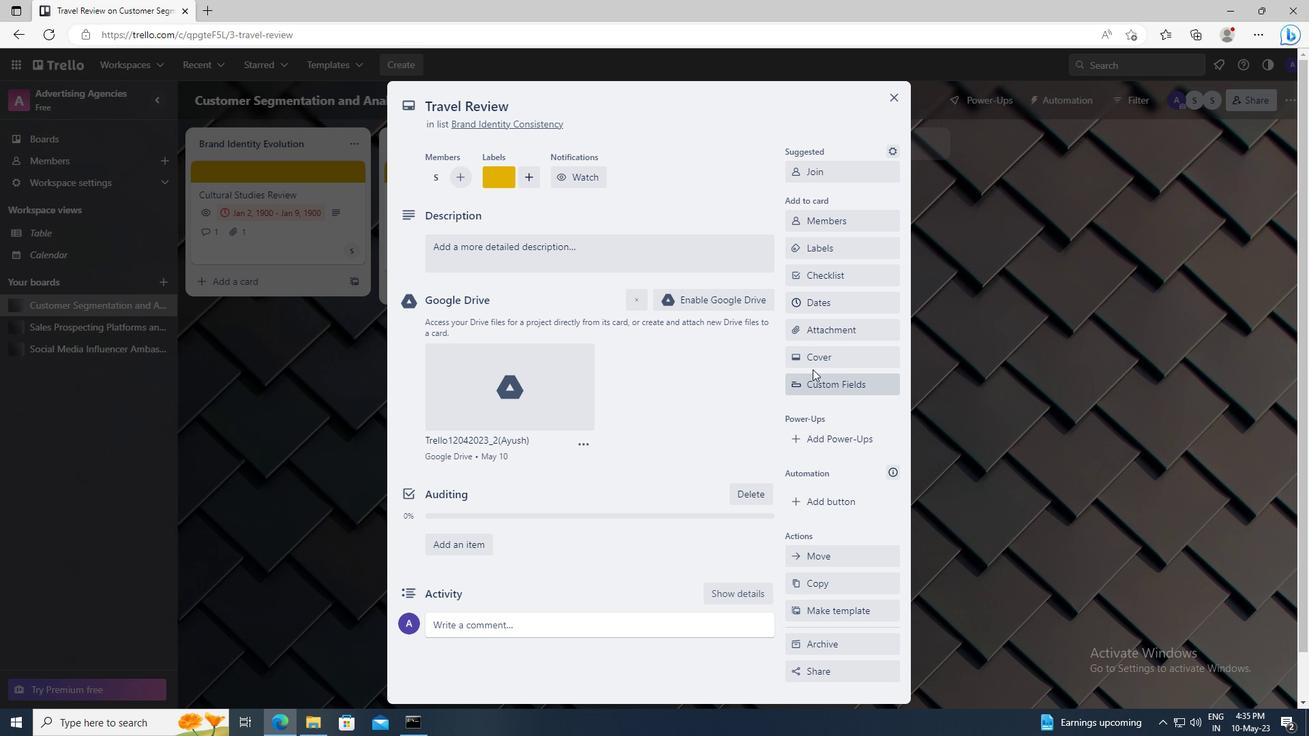 
Action: Mouse pressed left at (823, 356)
Screenshot: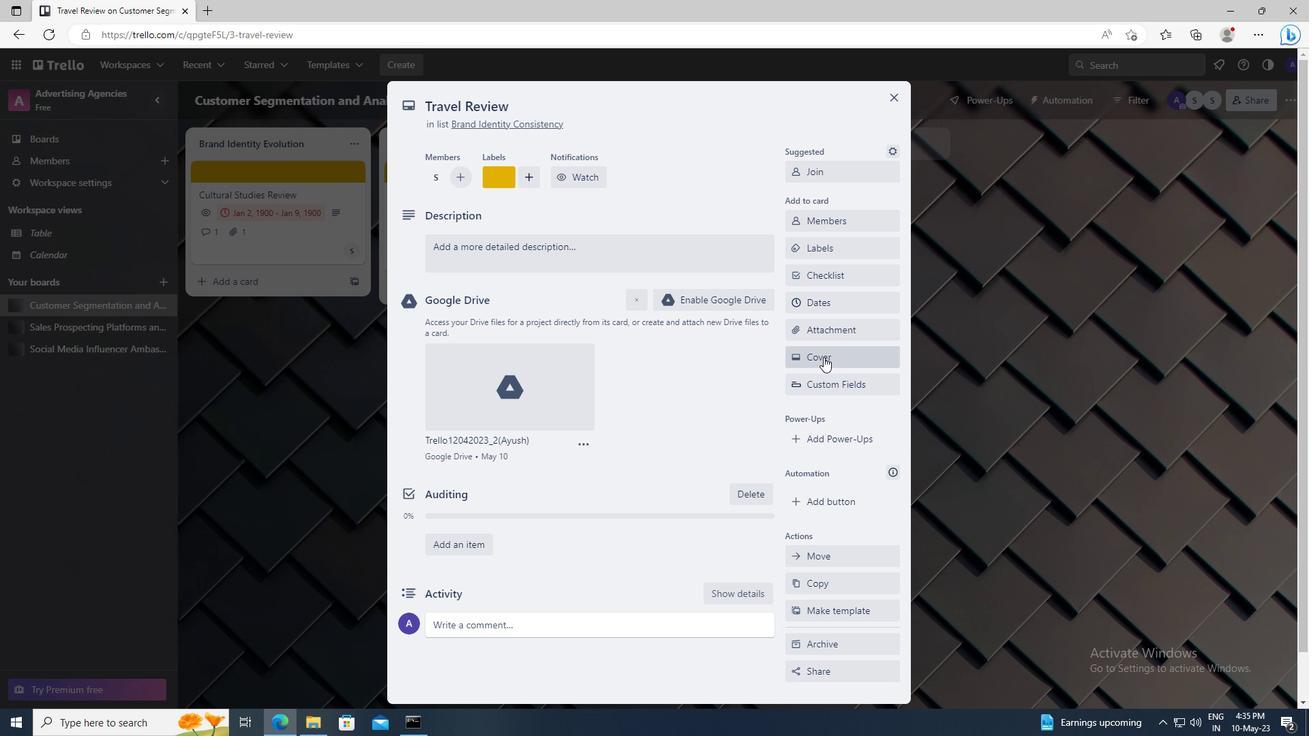 
Action: Mouse moved to (844, 430)
Screenshot: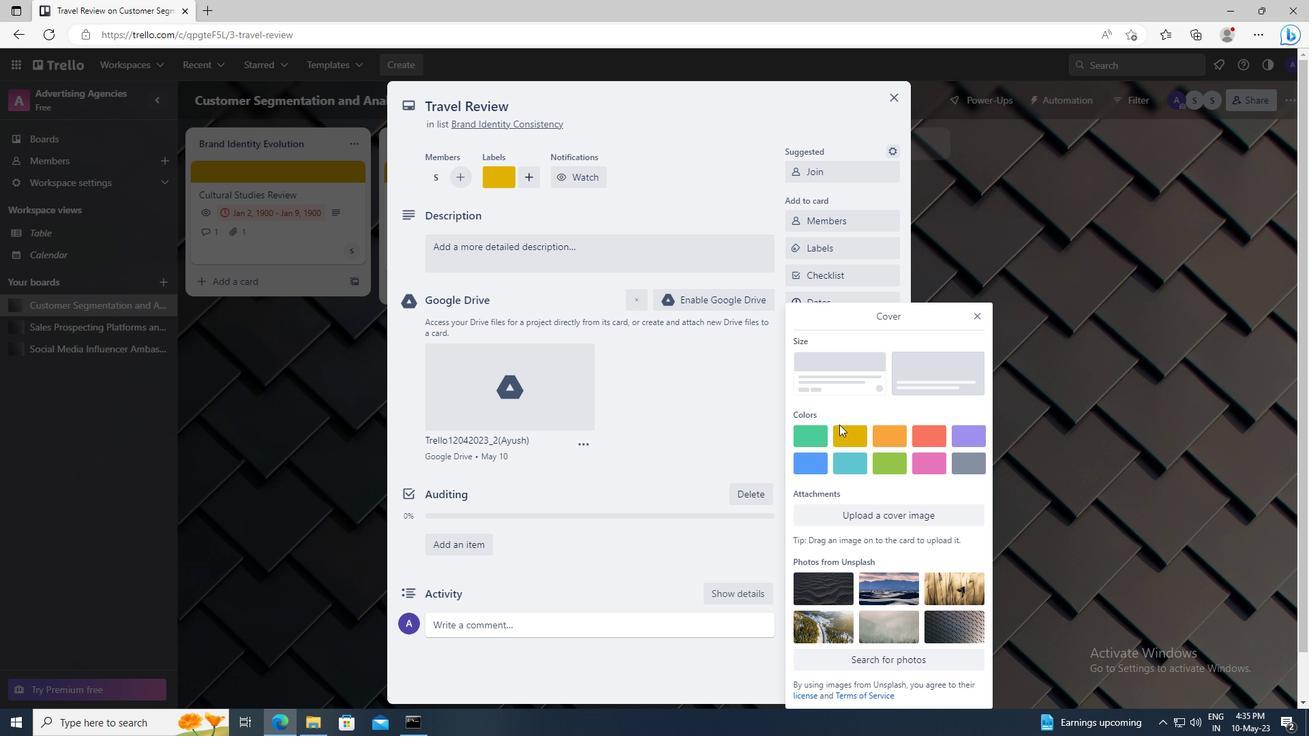 
Action: Mouse pressed left at (844, 430)
Screenshot: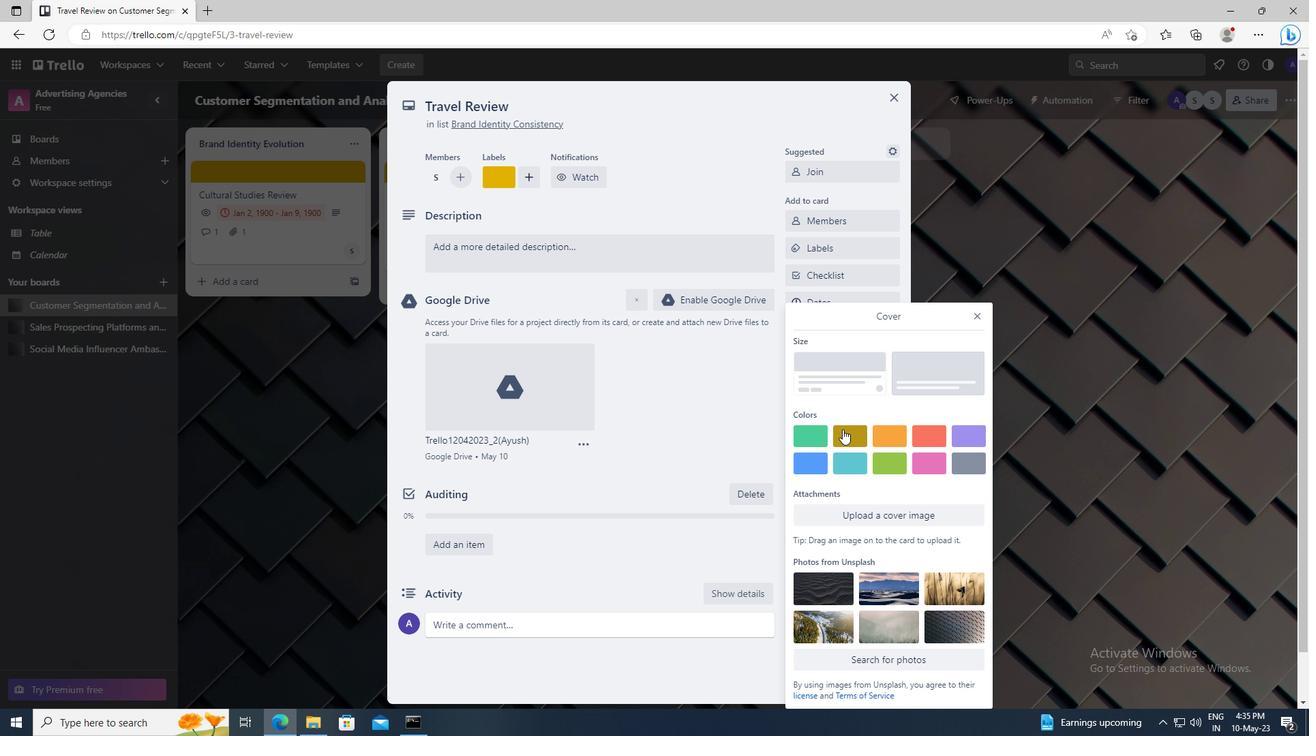 
Action: Mouse moved to (980, 293)
Screenshot: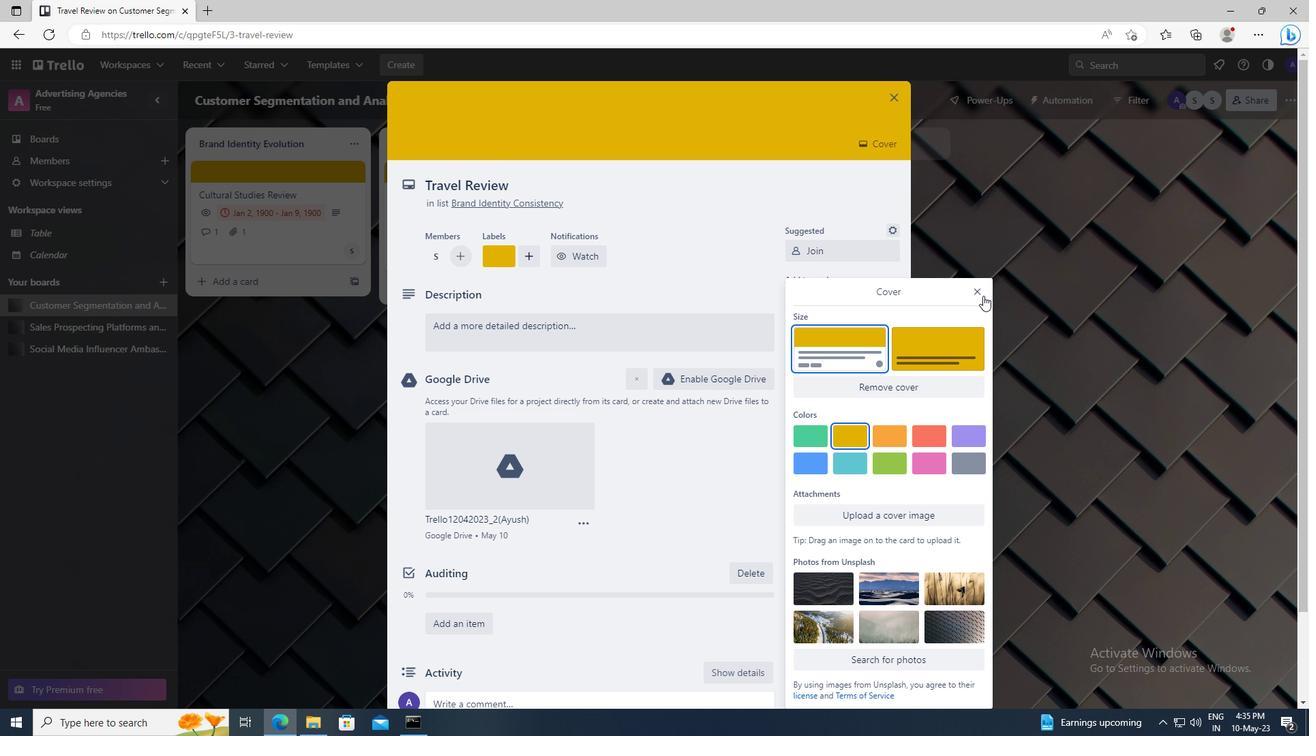 
Action: Mouse pressed left at (980, 293)
Screenshot: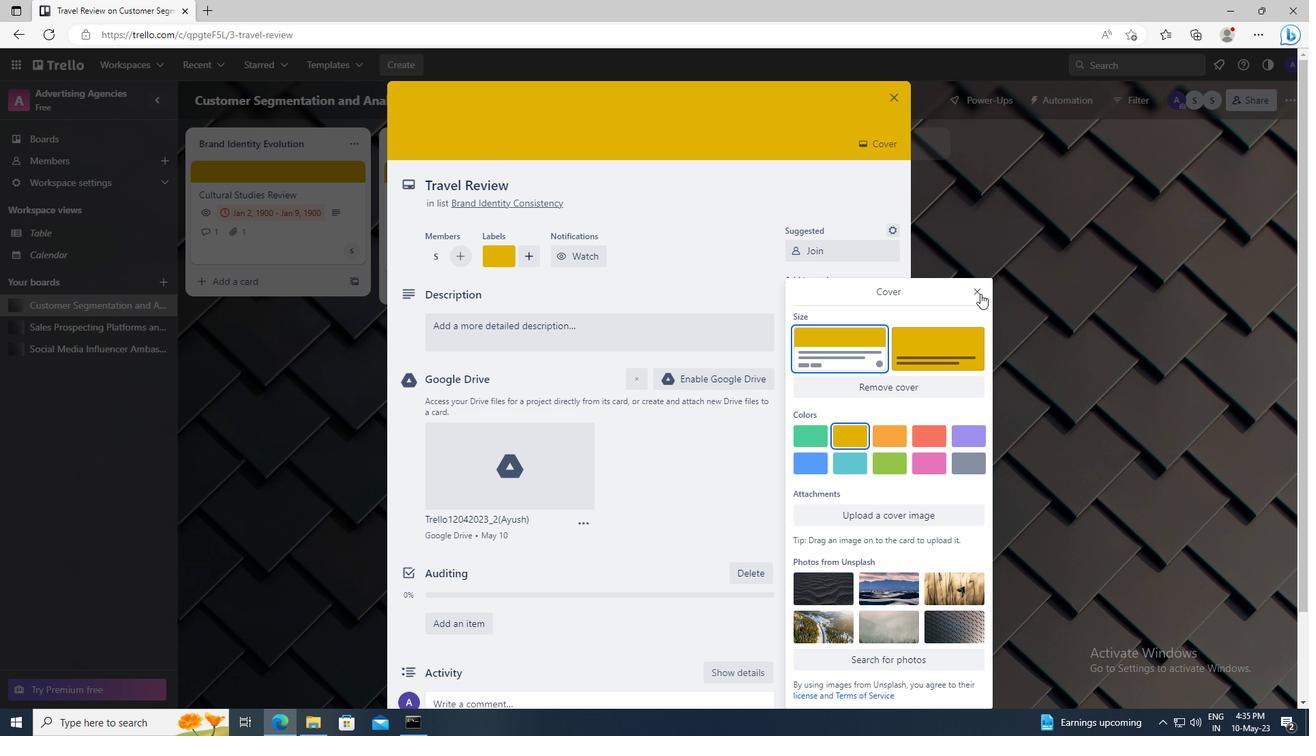 
Action: Mouse moved to (529, 336)
Screenshot: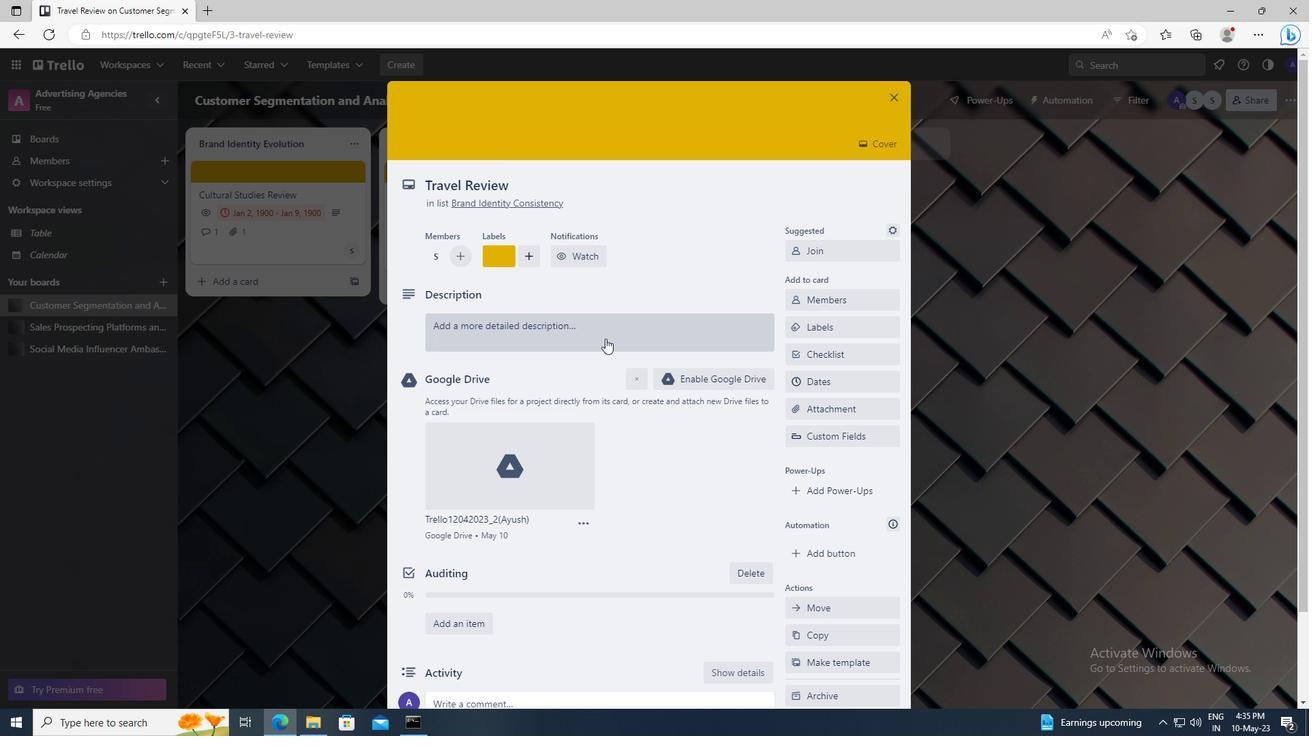 
Action: Mouse pressed left at (529, 336)
Screenshot: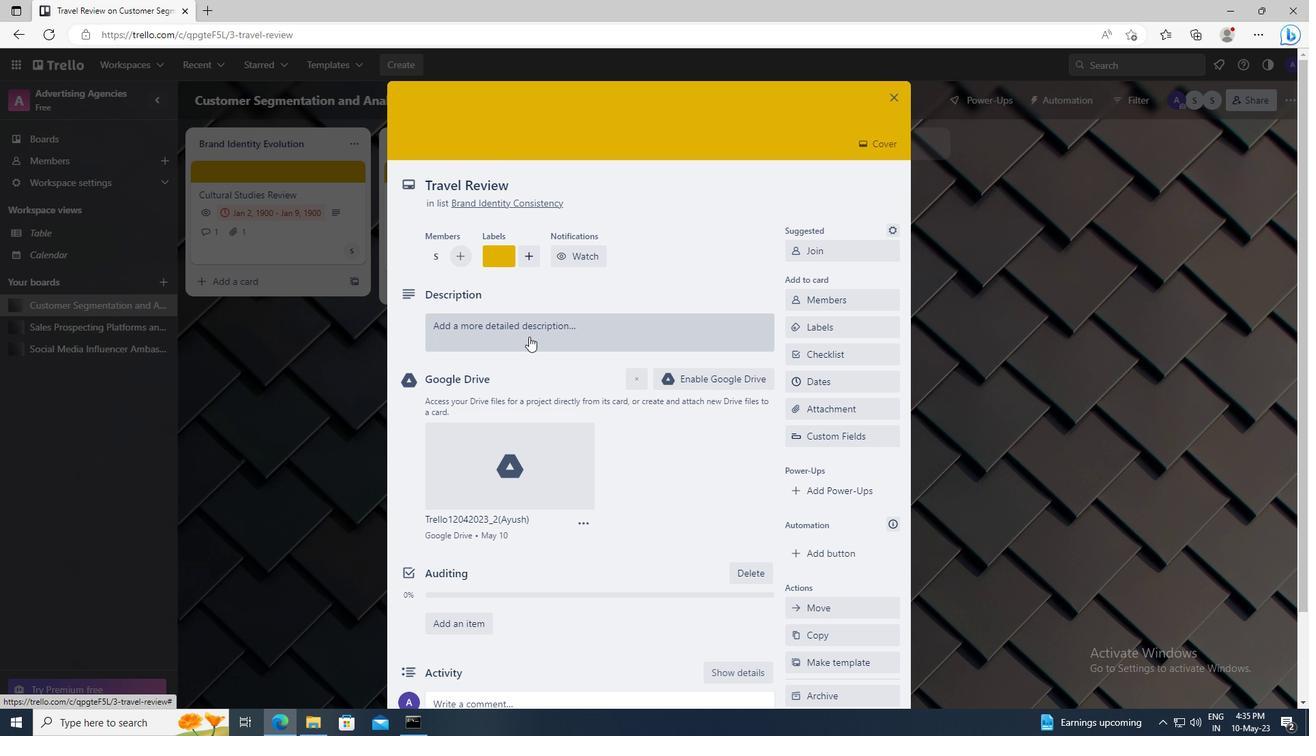 
Action: Key pressed <Key.shift>PLAN<Key.space>AND<Key.space>EXECUTE<Key.space>COMPANY<Key.space>TEAM-BUILDING<Key.space>CONFERENCE<Key.space>WITH<Key.space>TEAM-BUILDING<Key.space>EXERCIES<Key.space>ON<Key.space>PROBLEM-SOLVING<Key.space>AND<Key.space>DECISION<Key.space>MAKING
Screenshot: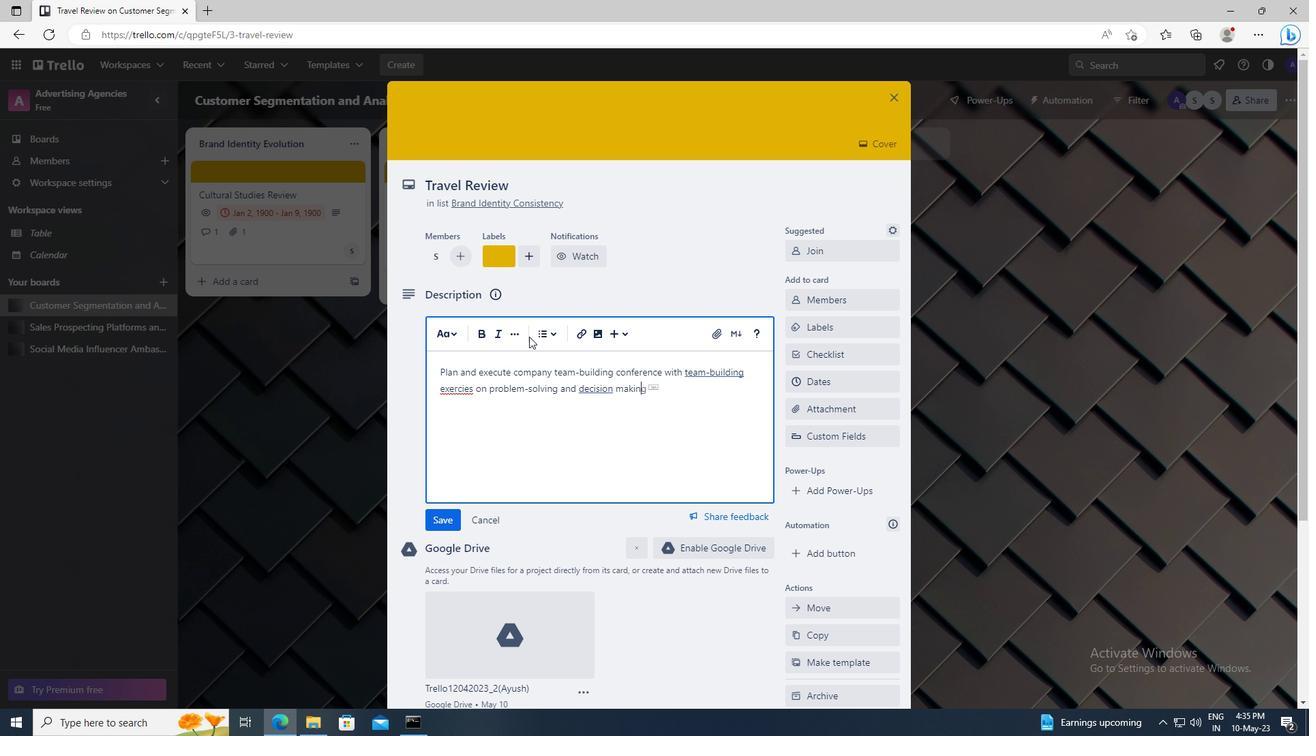 
Action: Mouse scrolled (529, 336) with delta (0, 0)
Screenshot: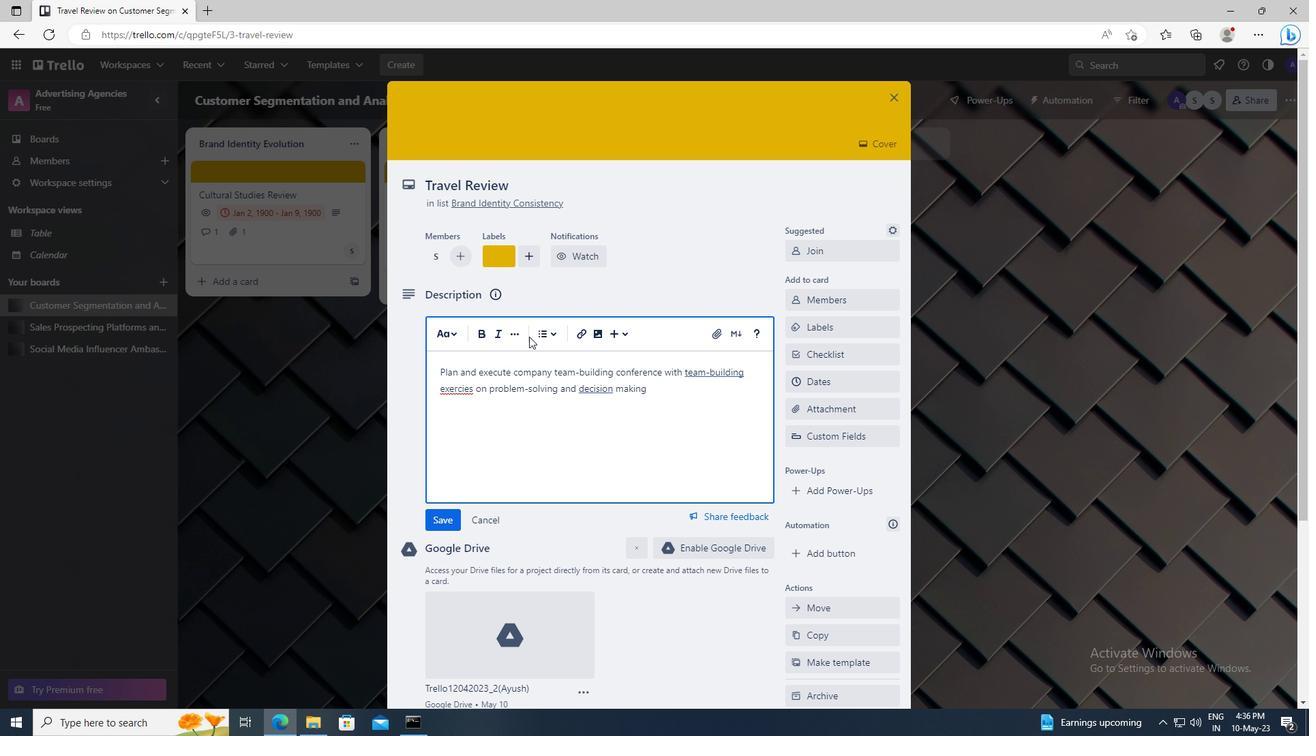 
Action: Mouse scrolled (529, 336) with delta (0, 0)
Screenshot: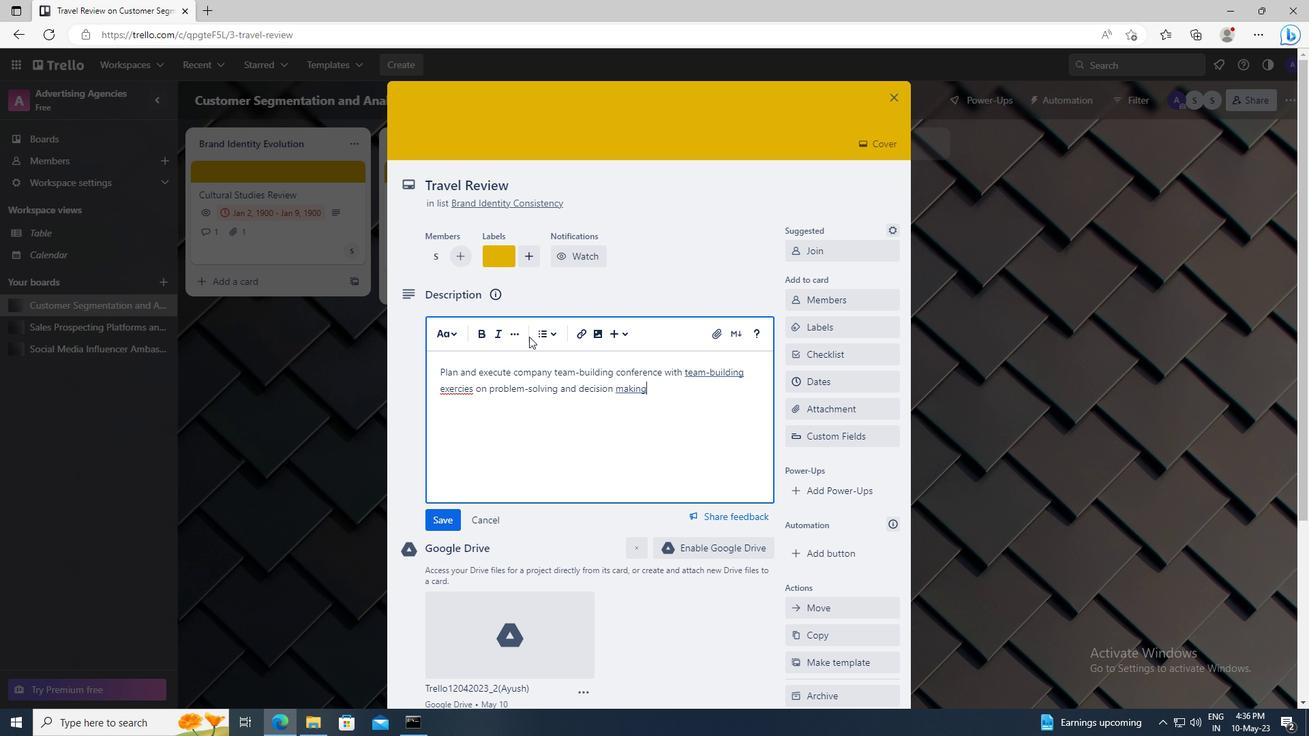 
Action: Mouse moved to (446, 325)
Screenshot: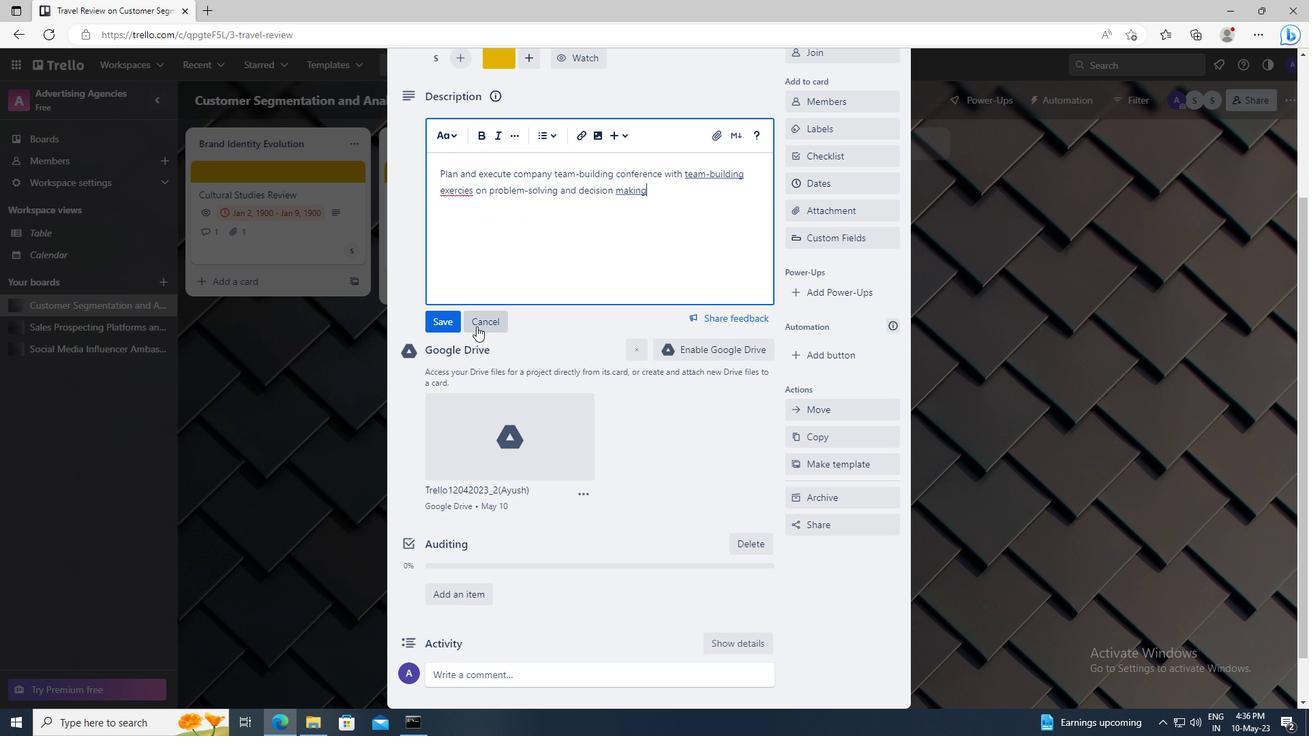 
Action: Mouse pressed left at (446, 325)
Screenshot: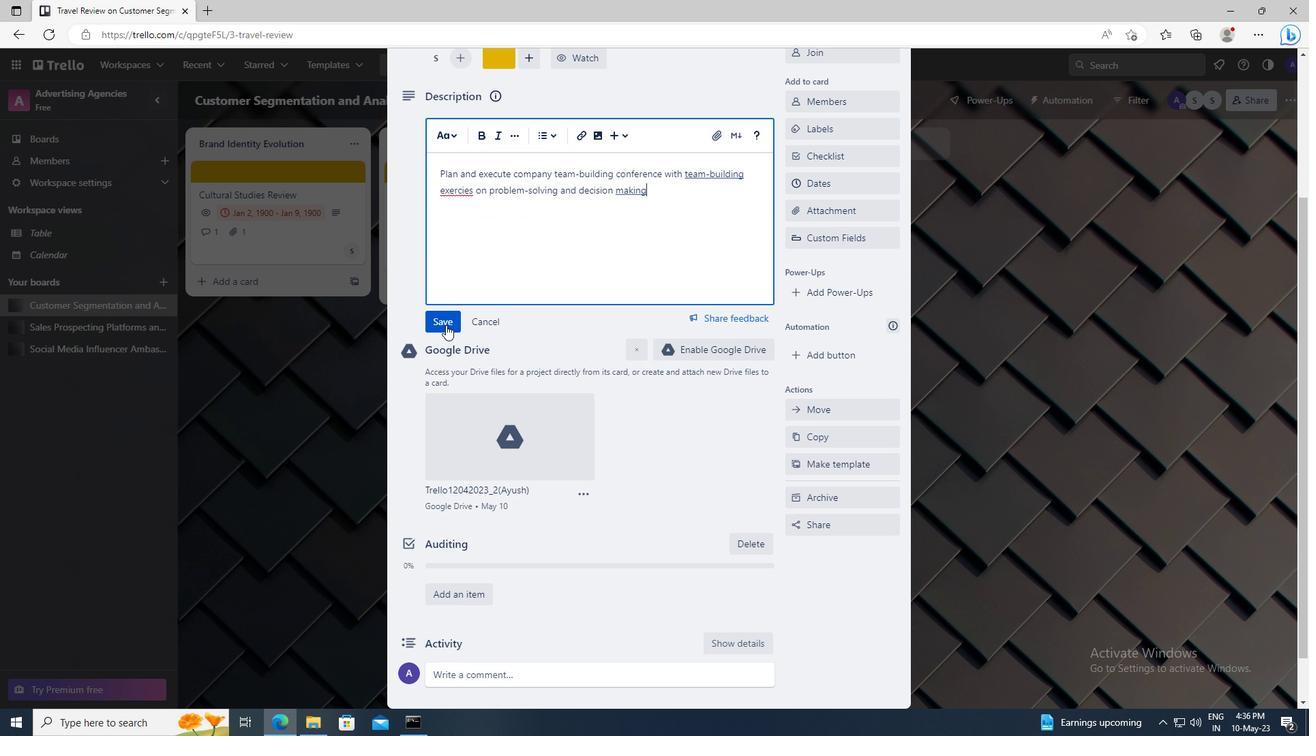 
Action: Mouse scrolled (446, 324) with delta (0, 0)
Screenshot: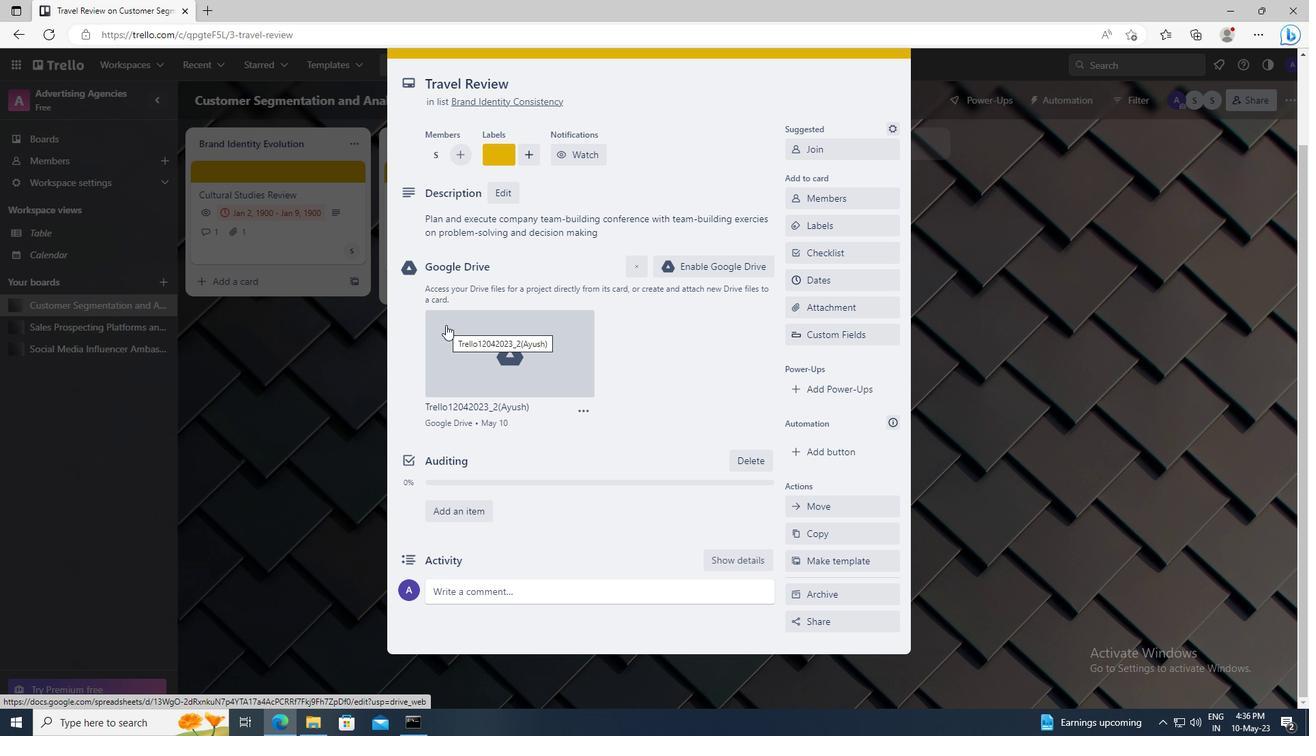 
Action: Mouse moved to (455, 596)
Screenshot: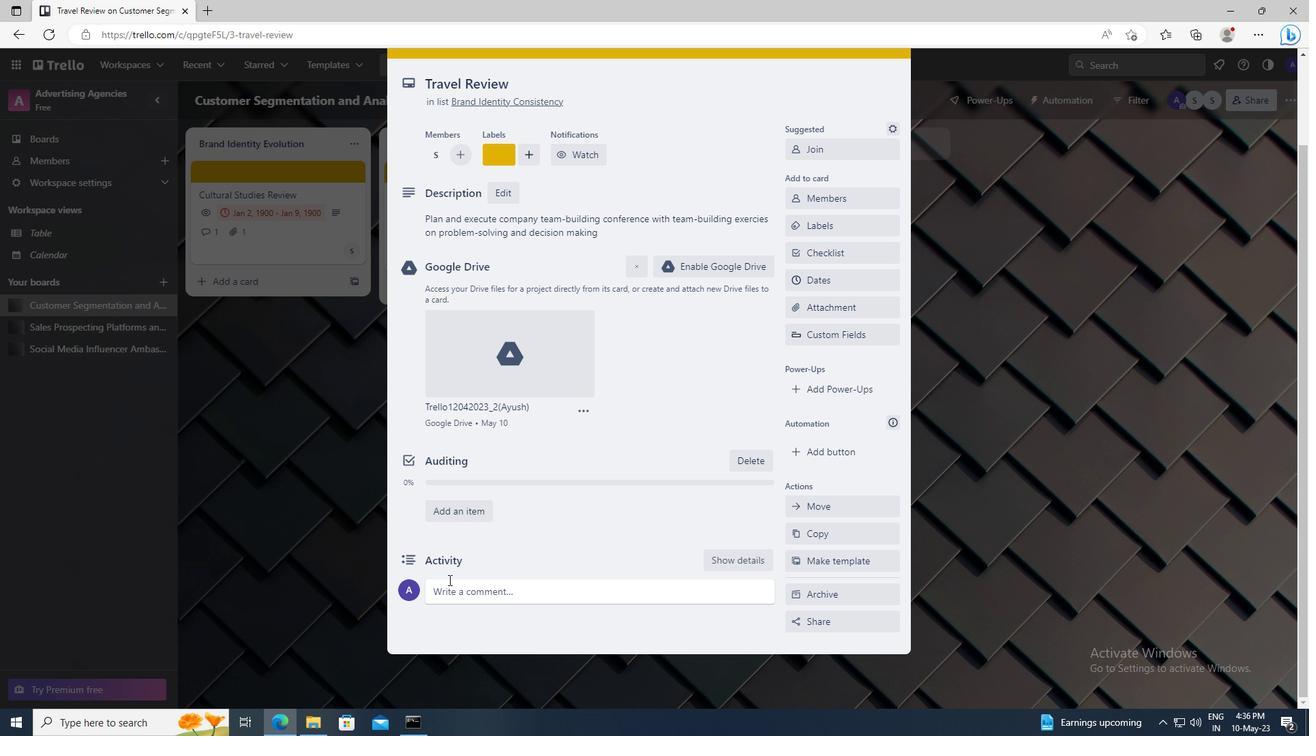 
Action: Mouse pressed left at (455, 596)
Screenshot: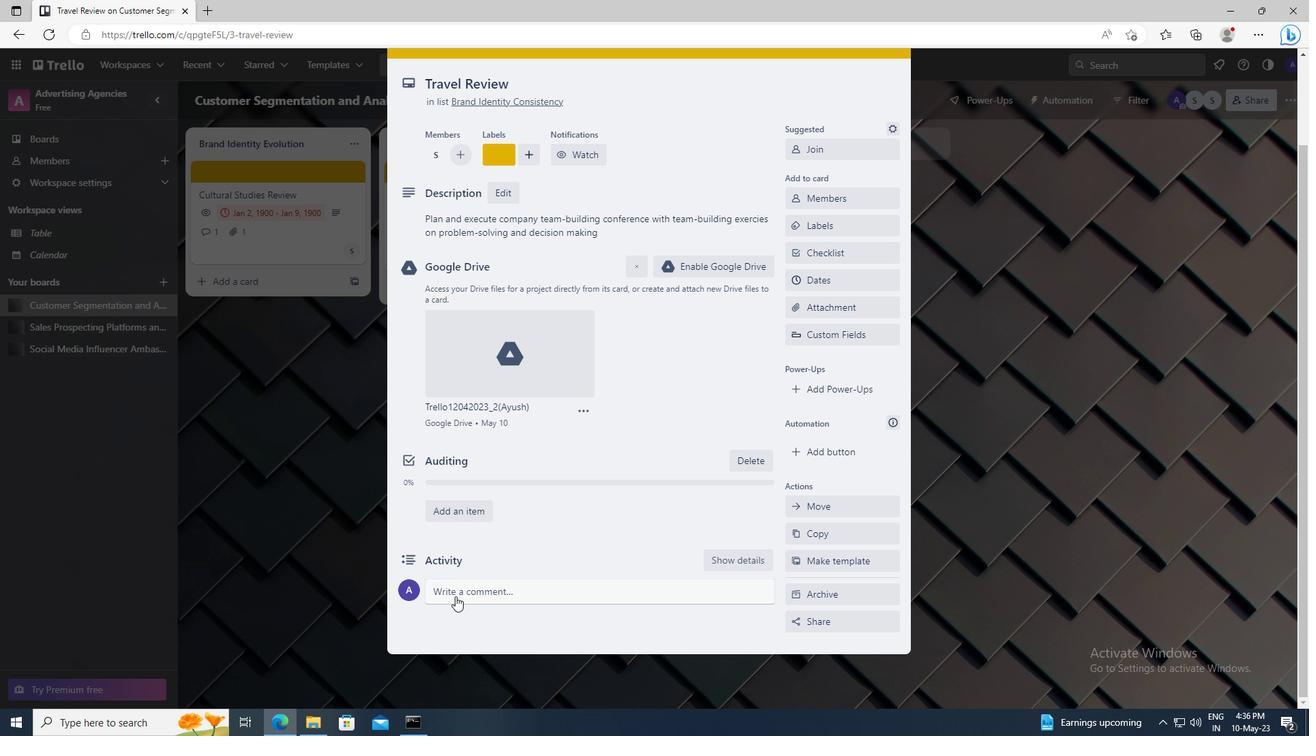 
Action: Key pressed <Key.shift>LET<Key.space>US<Key.space>APPROACH<Key.space>THIS<Key.space>TASK<Key.space>WITH<Key.space>A<Key.space>SENSE<Key.space>OF<Key.space>TRANSPARENCY<Key.space>AND<Key.space>OPEN<Key.space>COMMUNICATION,<Key.space>ENSURING<Key.space>THAT<Key.space>ALL<Key.space>STAKE<Key.space><Key.backspace>HOLDERS<Key.space>ARE<Key.space>INFORMED<Key.space>AND<Key.space>INVOLVED.
Screenshot: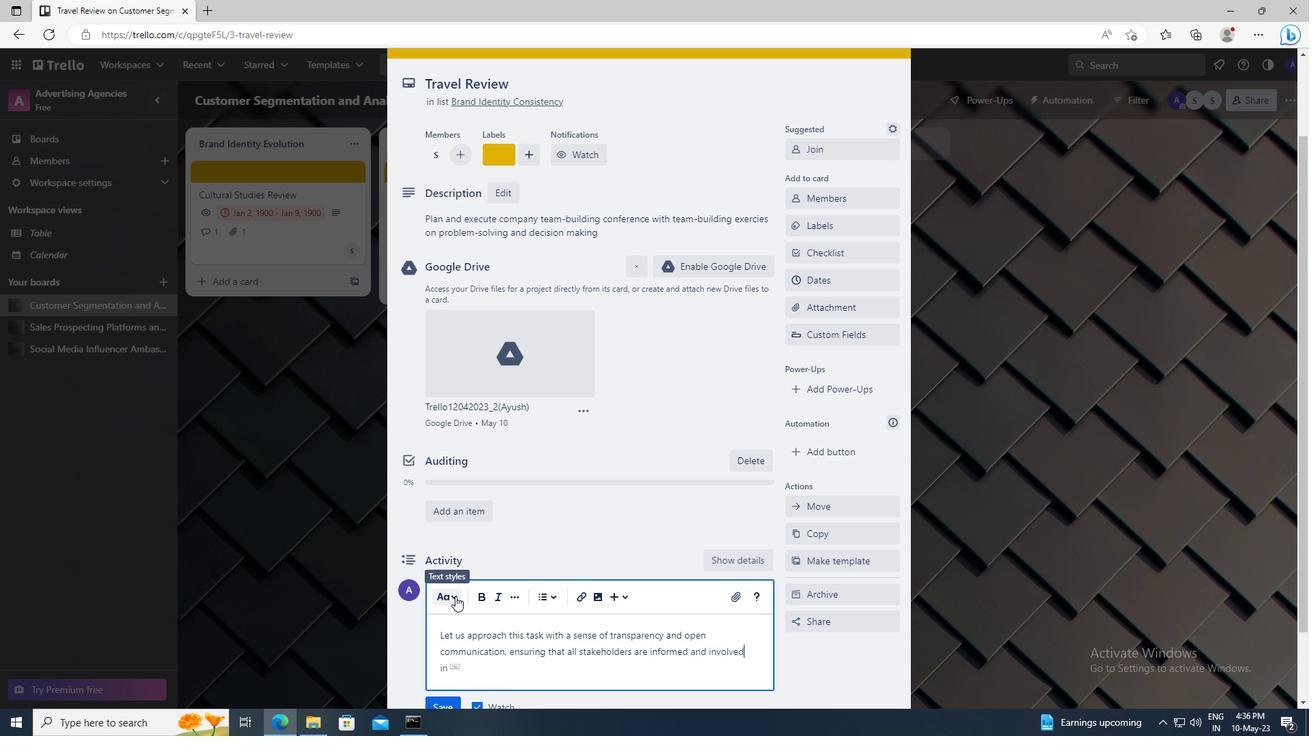 
Action: Mouse moved to (441, 694)
Screenshot: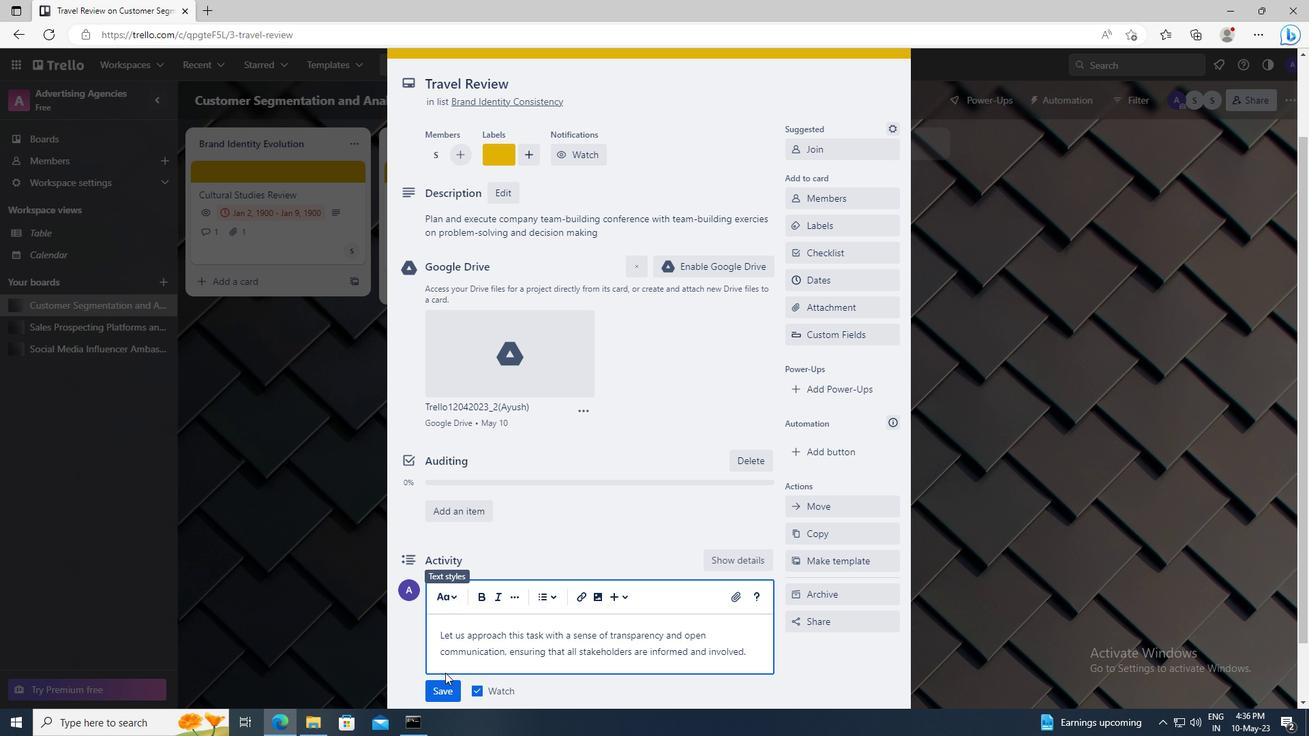 
Action: Mouse pressed left at (441, 694)
Screenshot: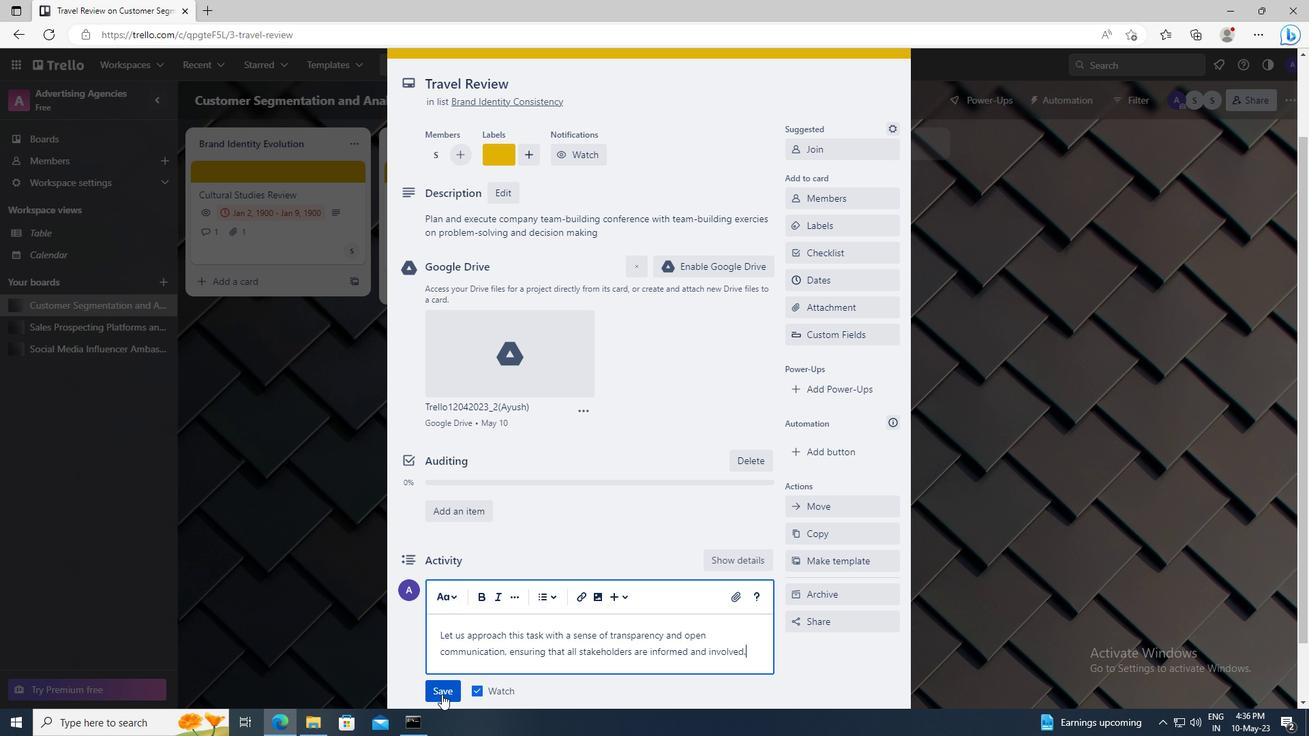 
Action: Mouse moved to (827, 471)
Screenshot: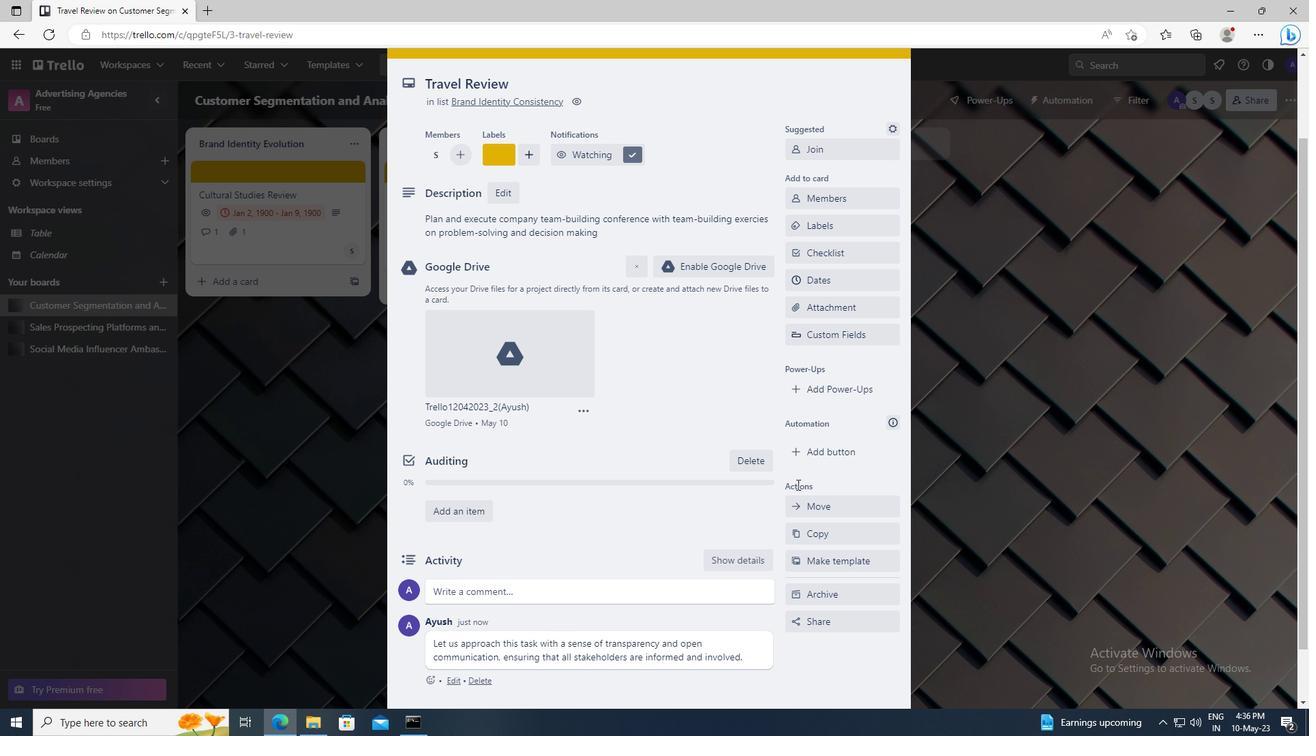 
Action: Mouse scrolled (827, 472) with delta (0, 0)
Screenshot: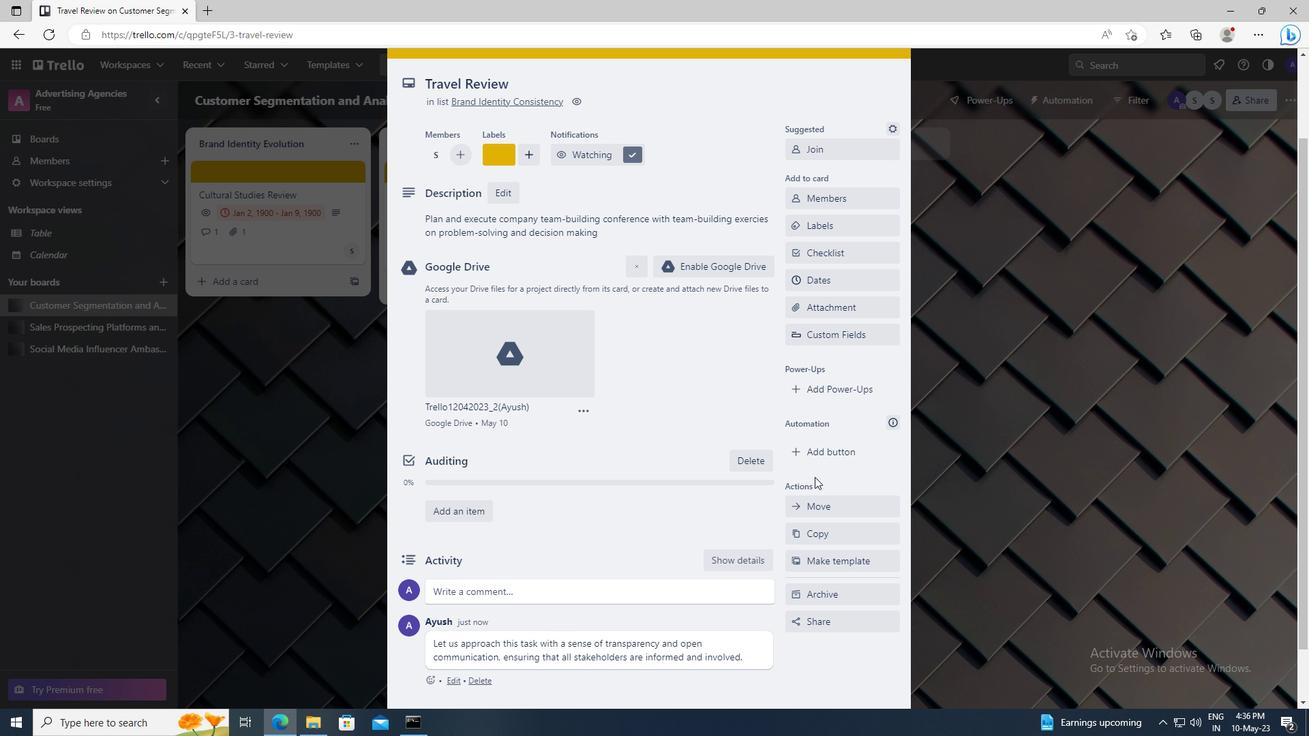 
Action: Mouse moved to (836, 383)
Screenshot: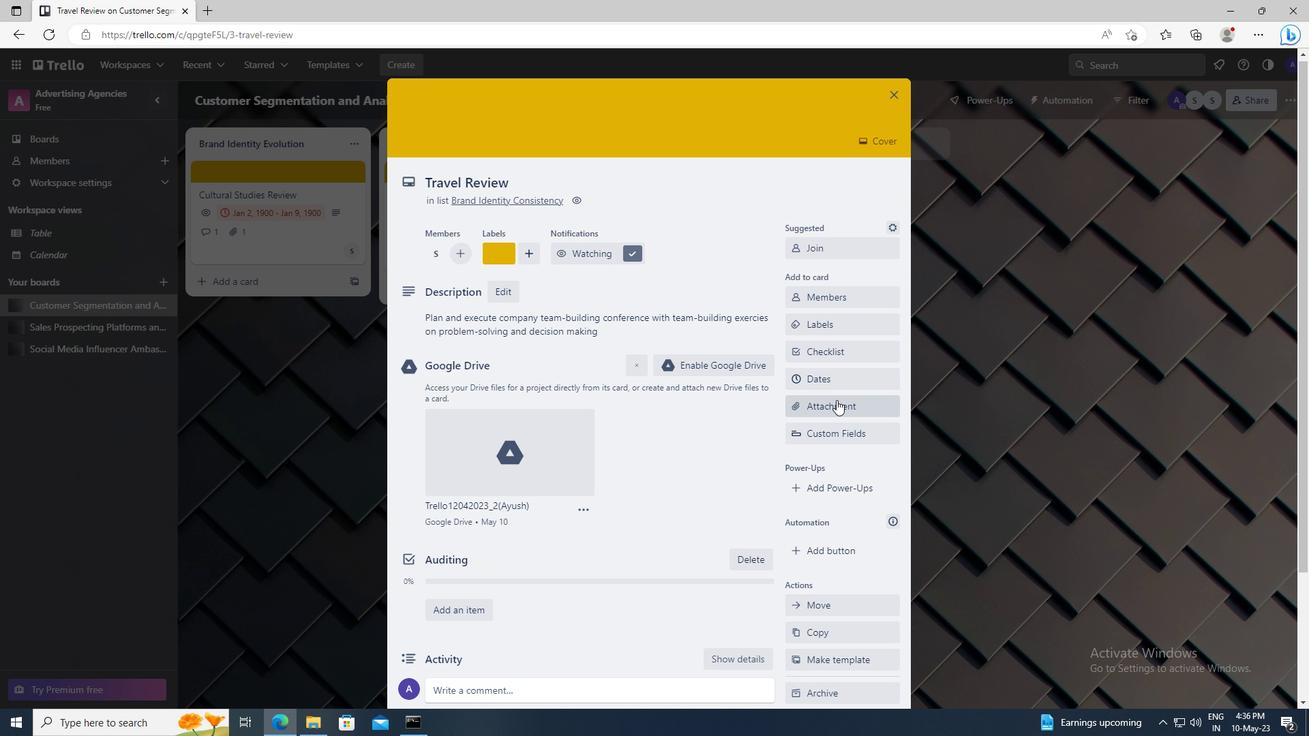 
Action: Mouse pressed left at (836, 383)
Screenshot: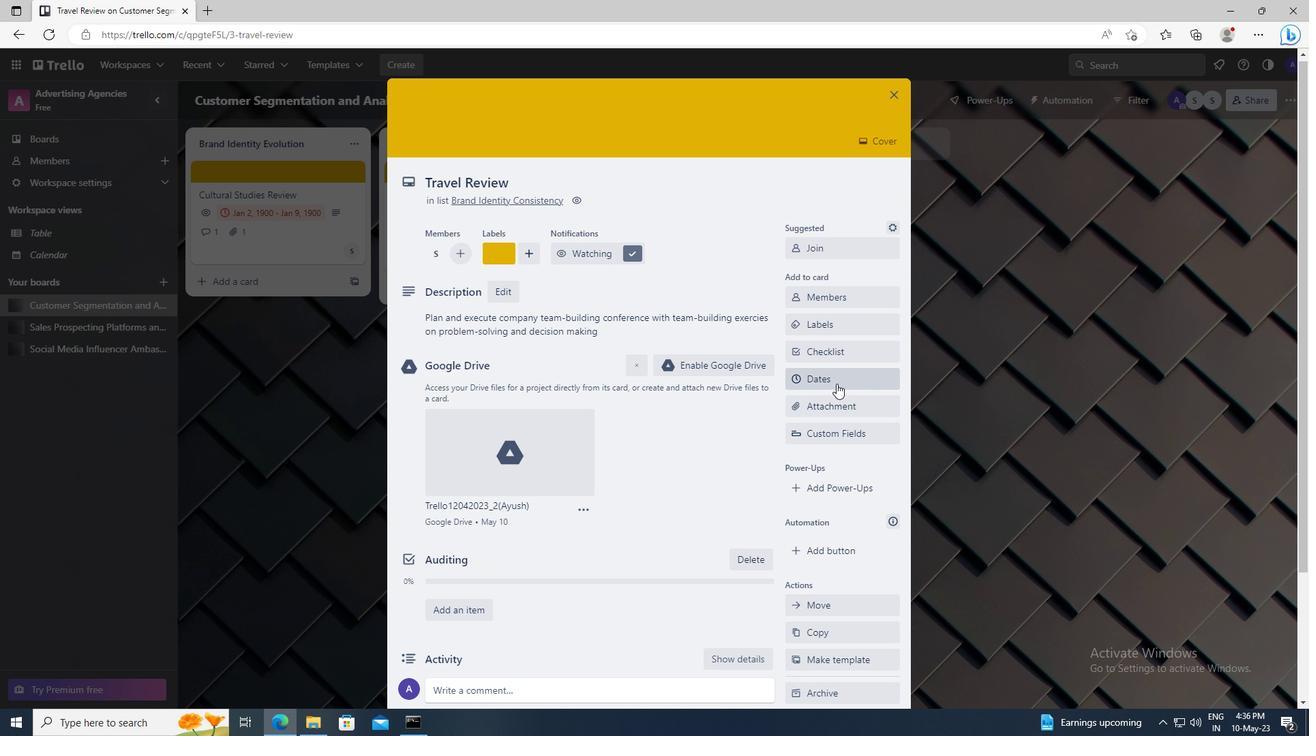 
Action: Mouse moved to (802, 347)
Screenshot: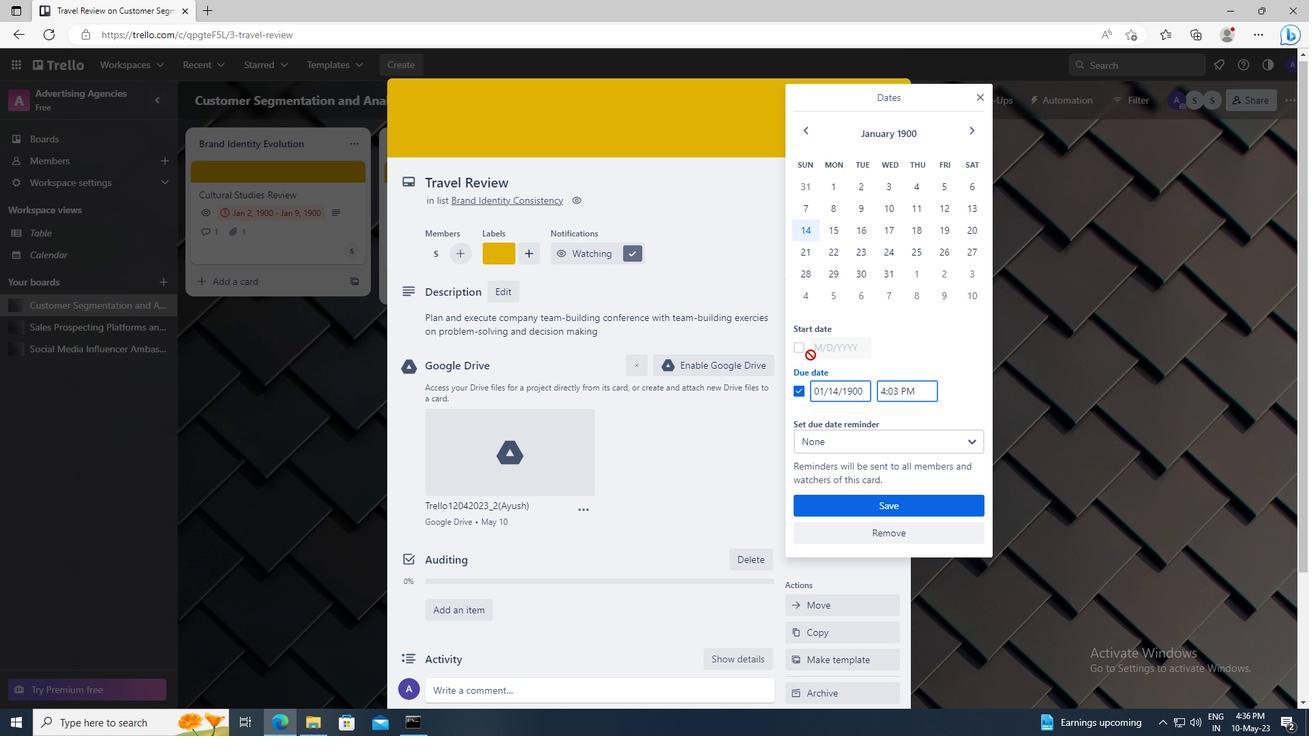
Action: Mouse pressed left at (802, 347)
Screenshot: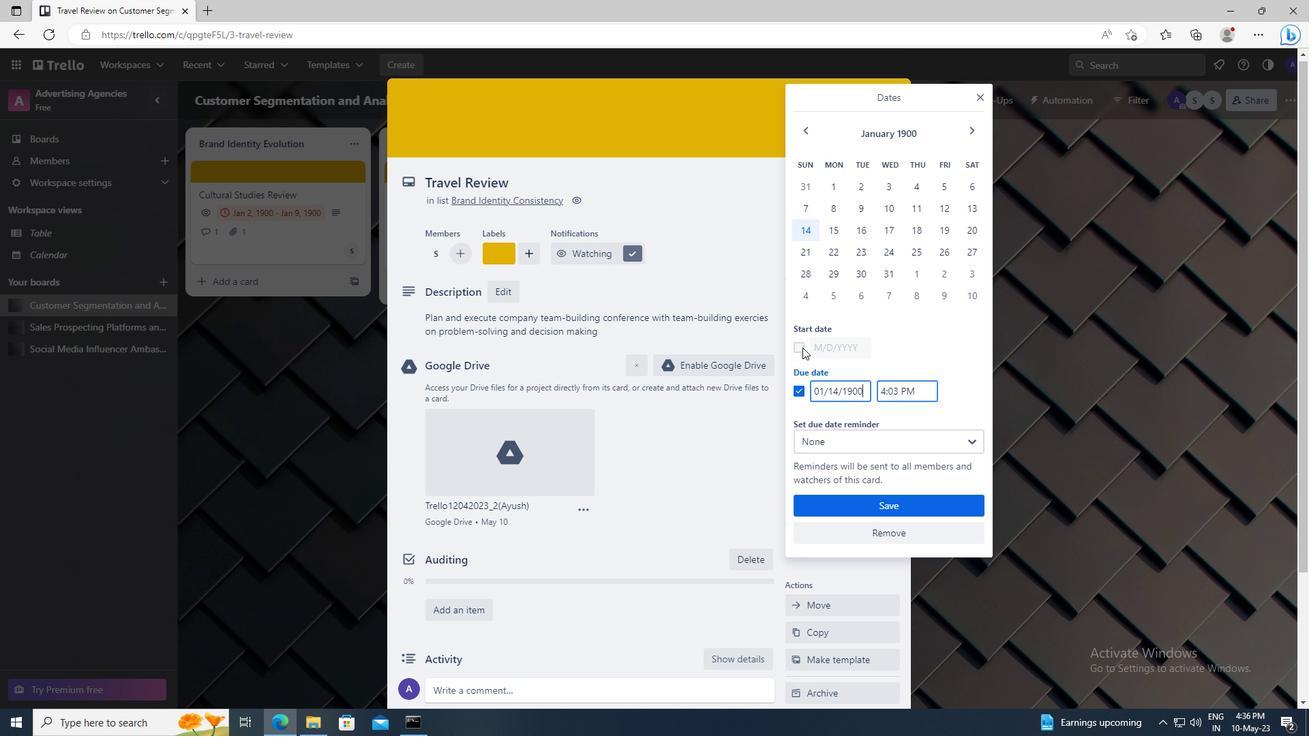 
Action: Mouse moved to (861, 349)
Screenshot: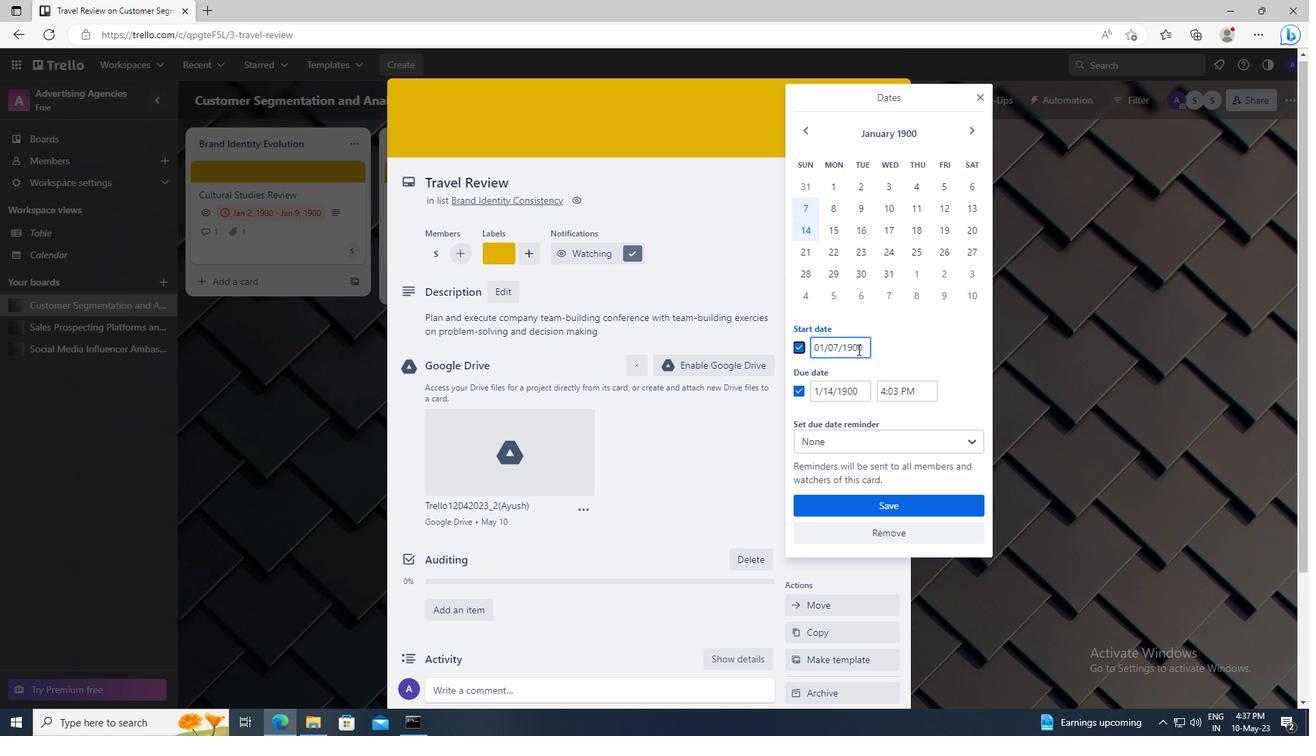 
Action: Mouse pressed left at (861, 349)
Screenshot: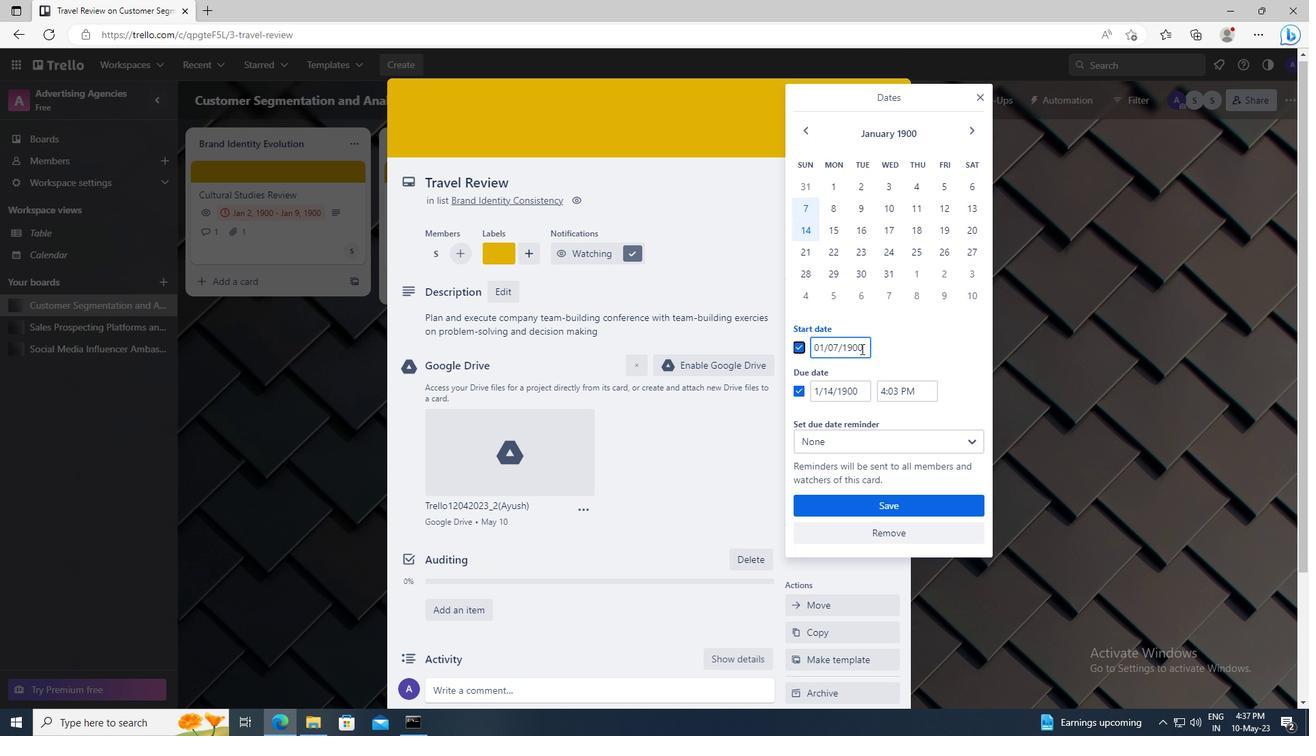
Action: Mouse moved to (859, 349)
Screenshot: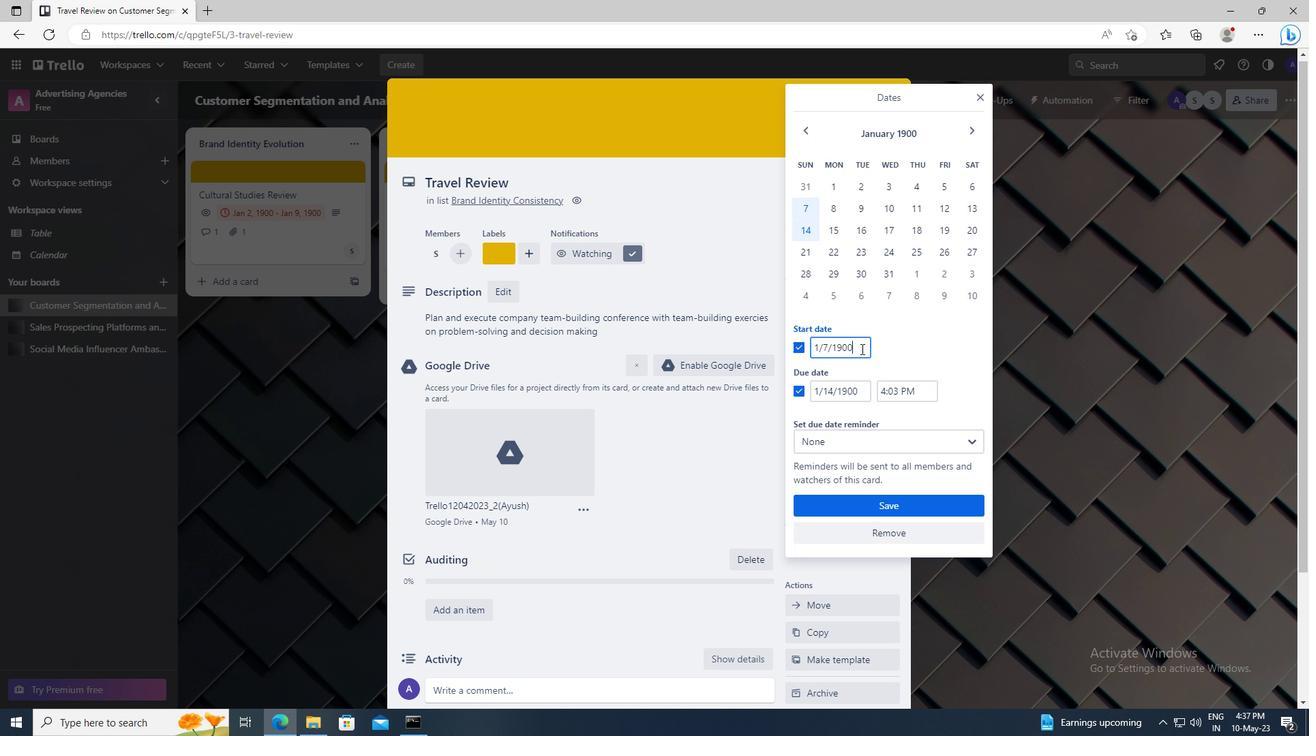 
Action: Key pressed <Key.left><Key.left><Key.left><Key.left><Key.left><Key.backspace>8
Screenshot: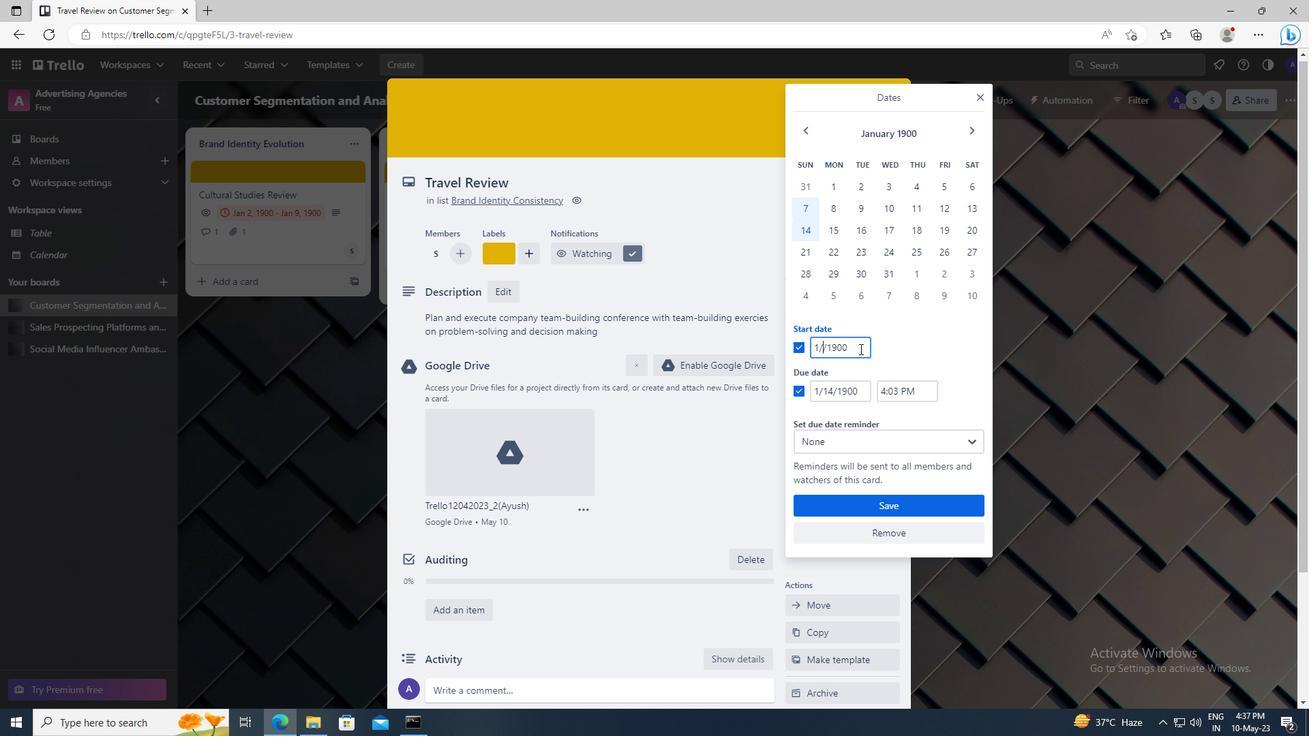 
Action: Mouse moved to (859, 391)
Screenshot: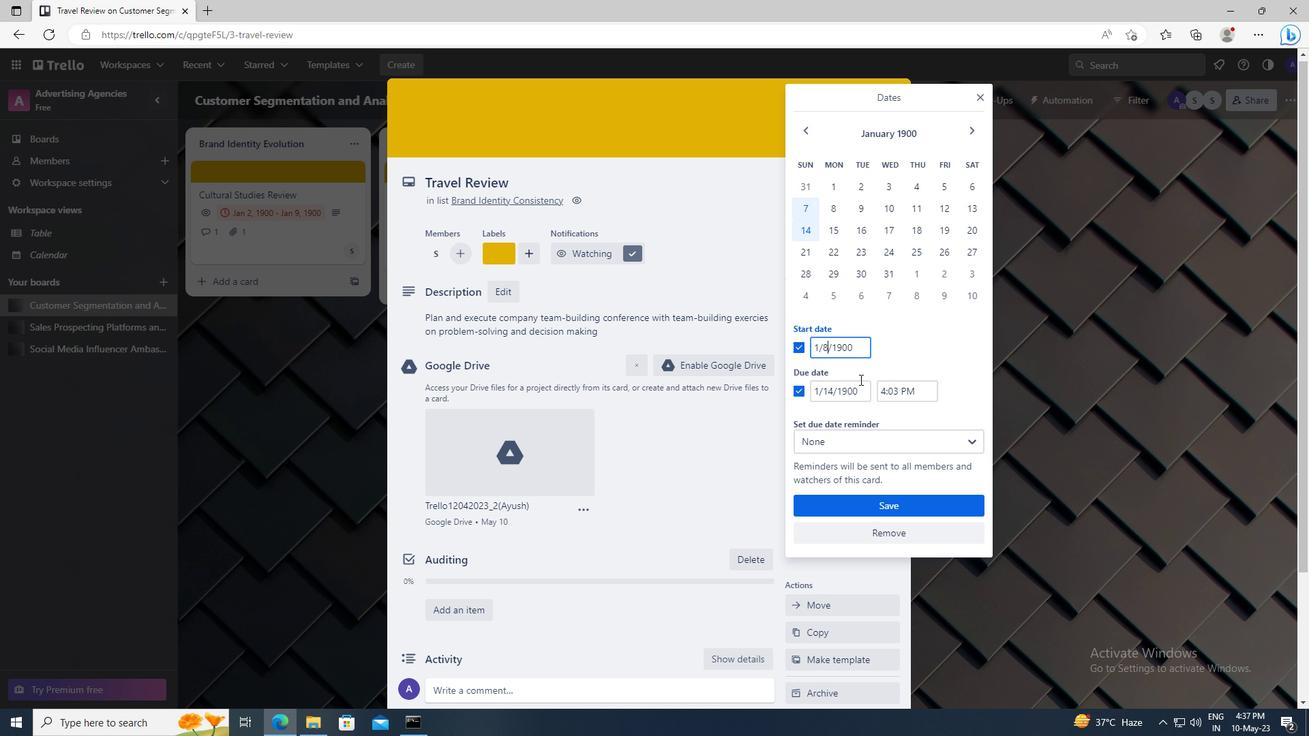 
Action: Mouse pressed left at (859, 391)
Screenshot: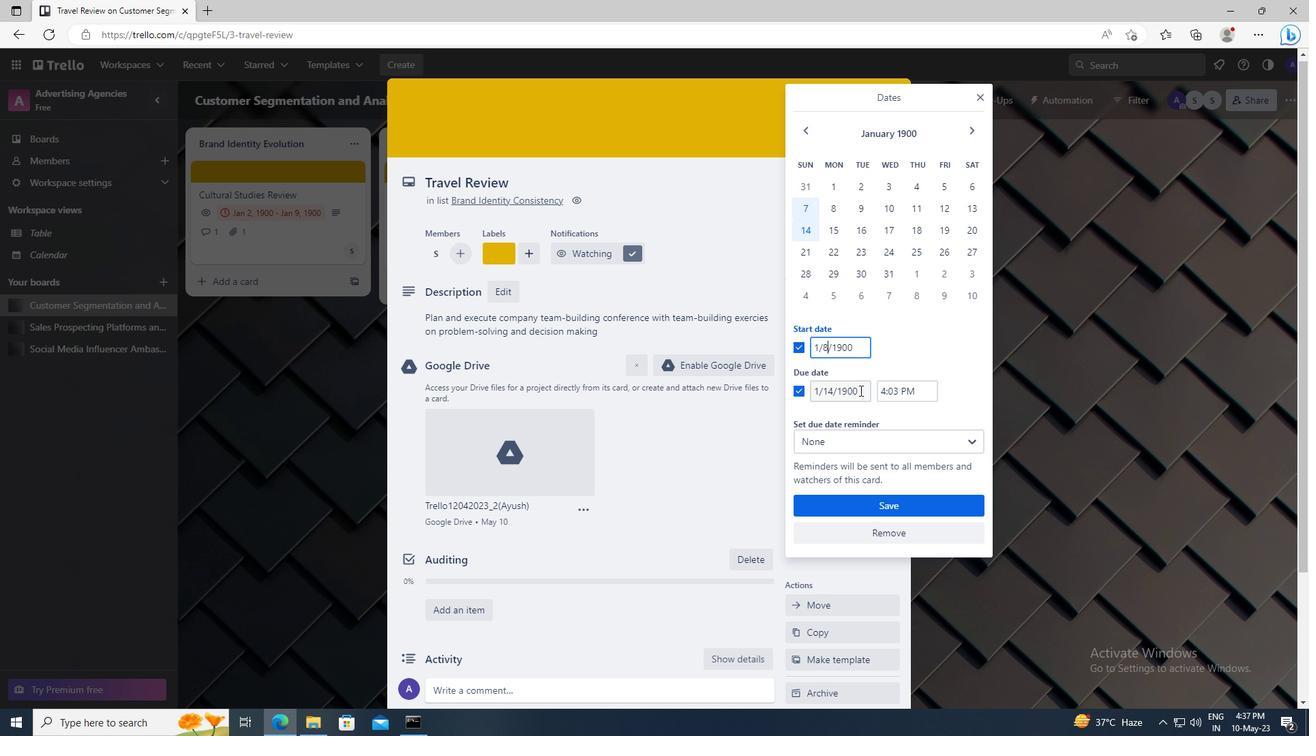 
Action: Key pressed <Key.left><Key.left><Key.left><Key.left><Key.left><Key.backspace><Key.backspace>15
Screenshot: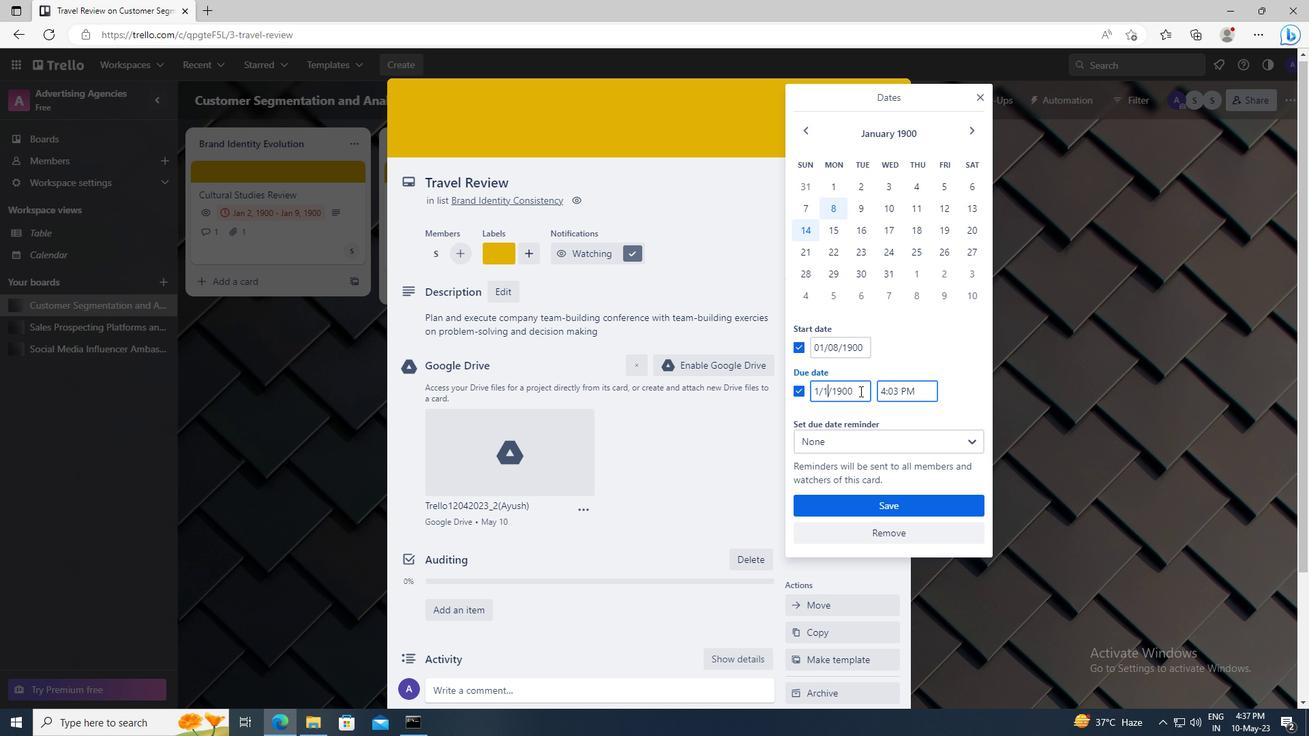 
Action: Mouse moved to (871, 511)
Screenshot: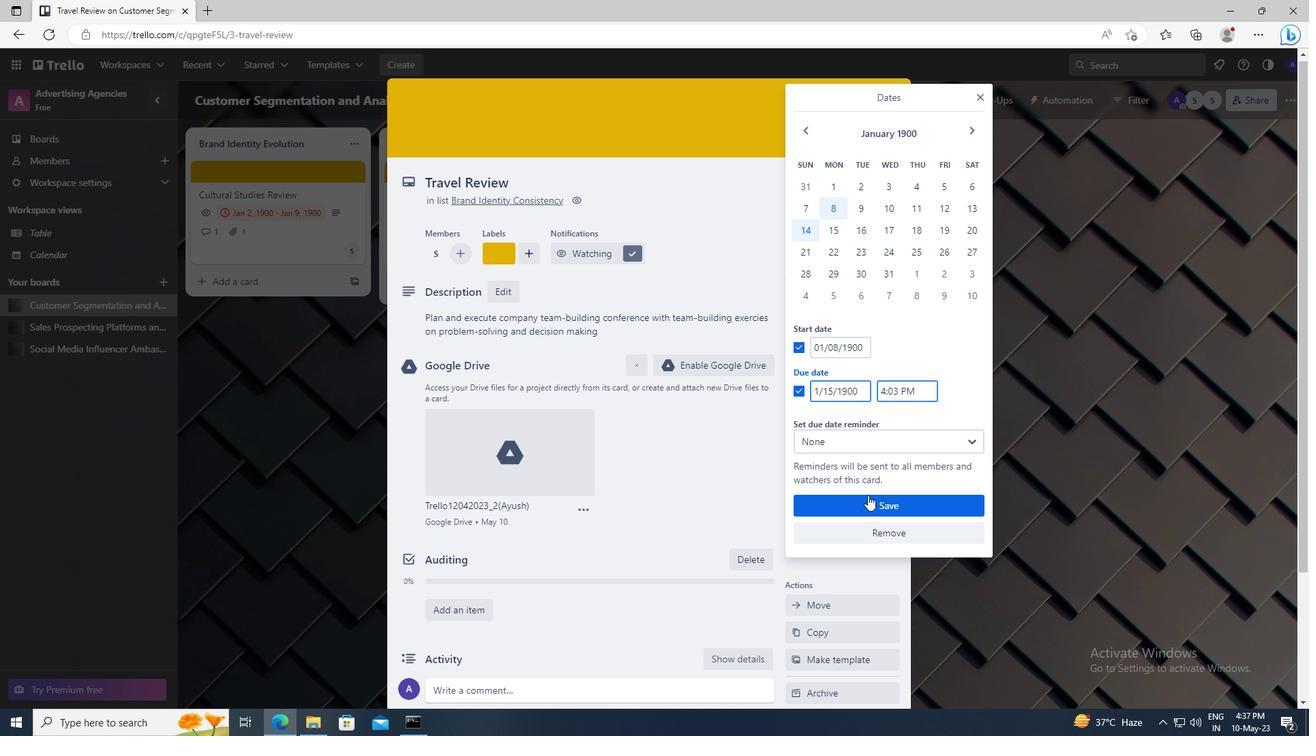 
Action: Mouse pressed left at (871, 511)
Screenshot: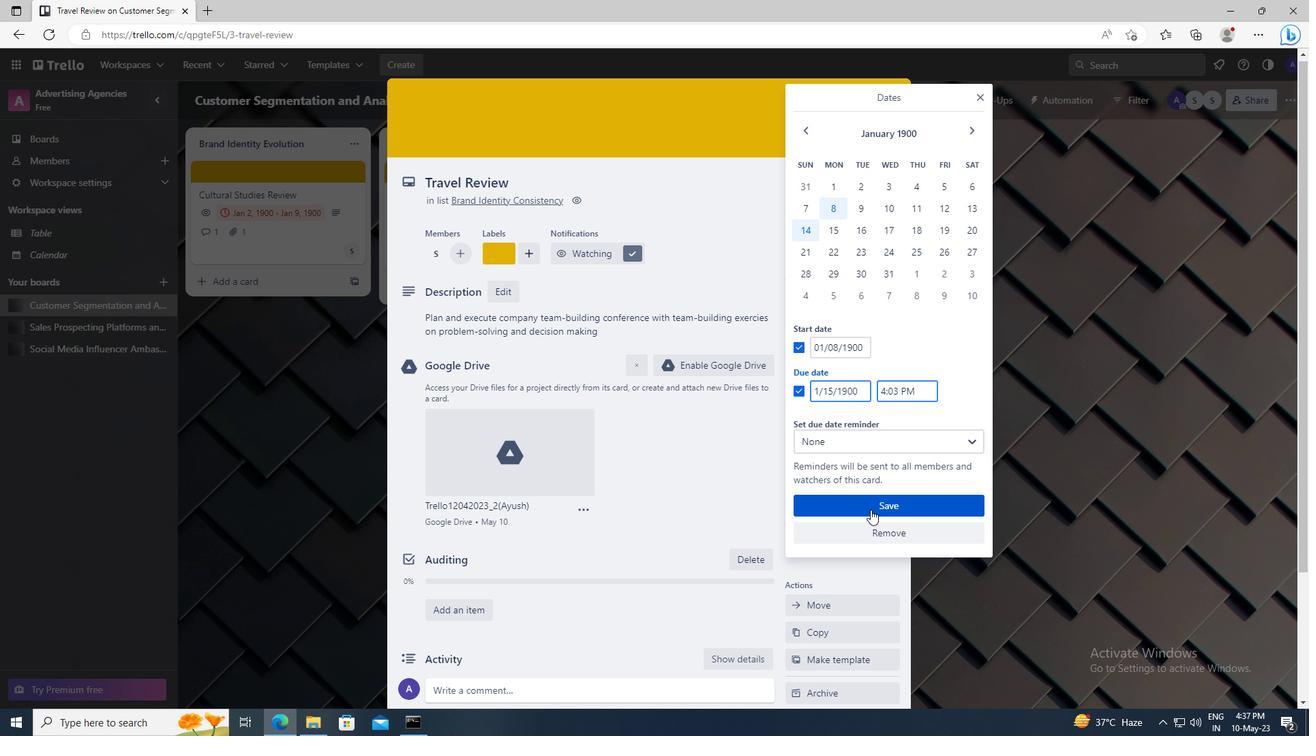 
